 Task: Create a due date automation trigger when advanced on, 2 working days before a card is due add basic assigned only to member @aryan at 11:00 AM.
Action: Mouse moved to (1377, 112)
Screenshot: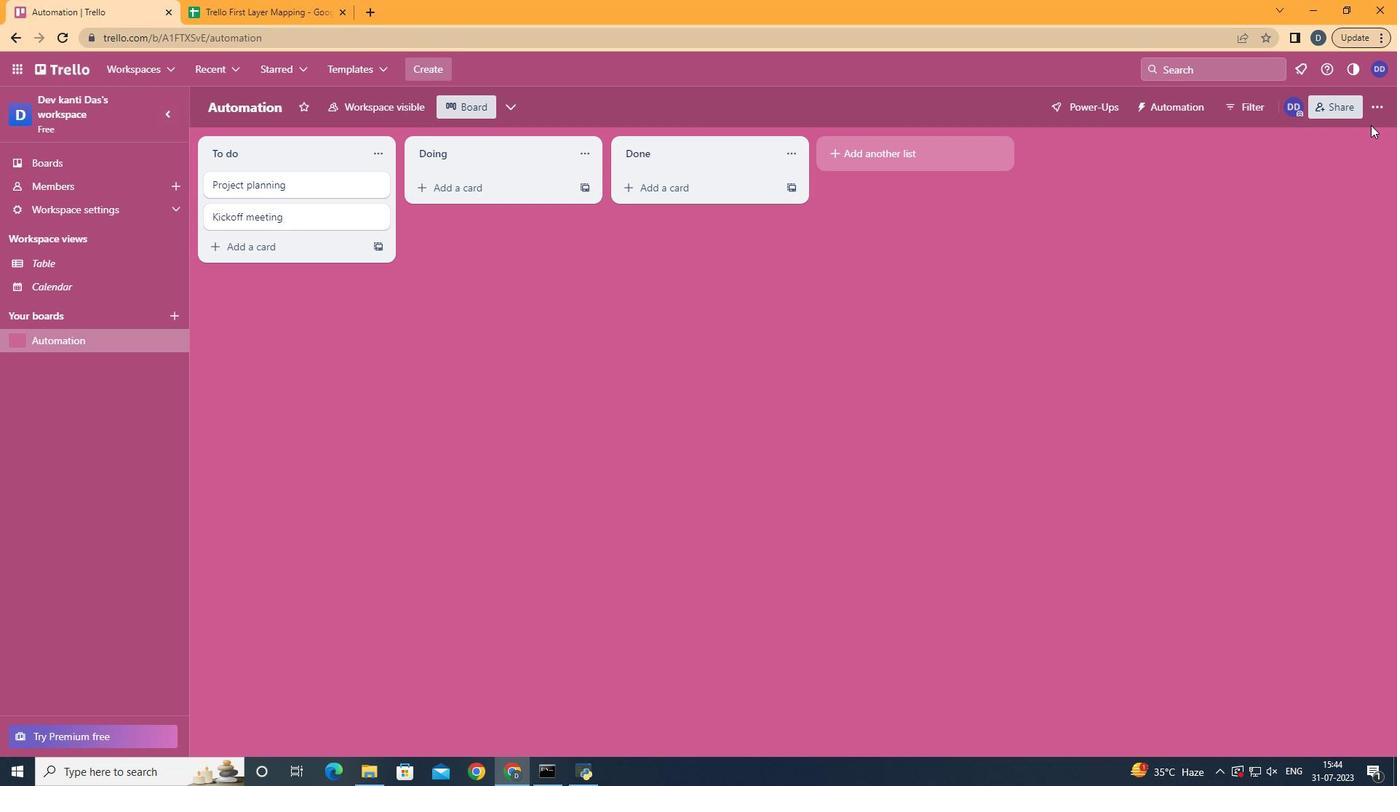 
Action: Mouse pressed left at (1377, 112)
Screenshot: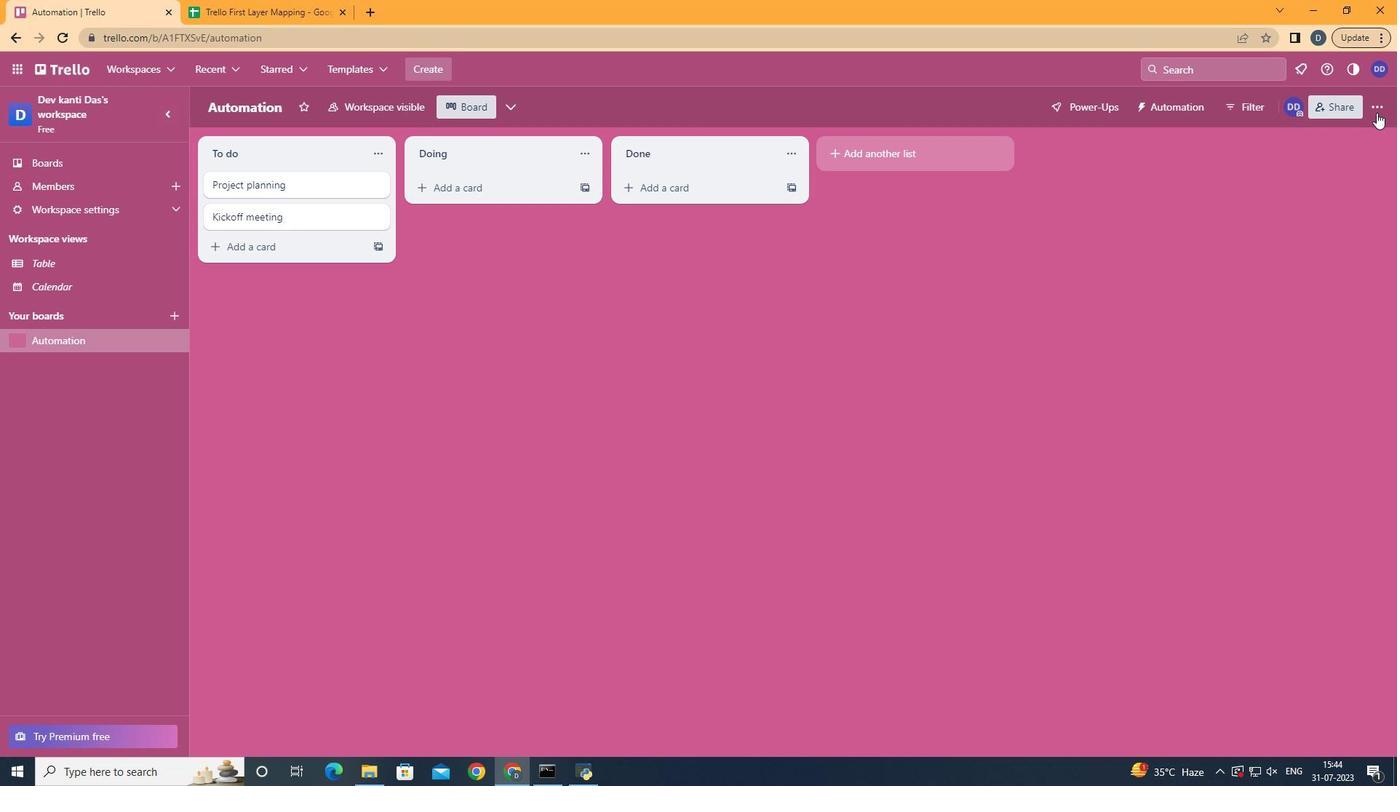 
Action: Mouse moved to (1282, 306)
Screenshot: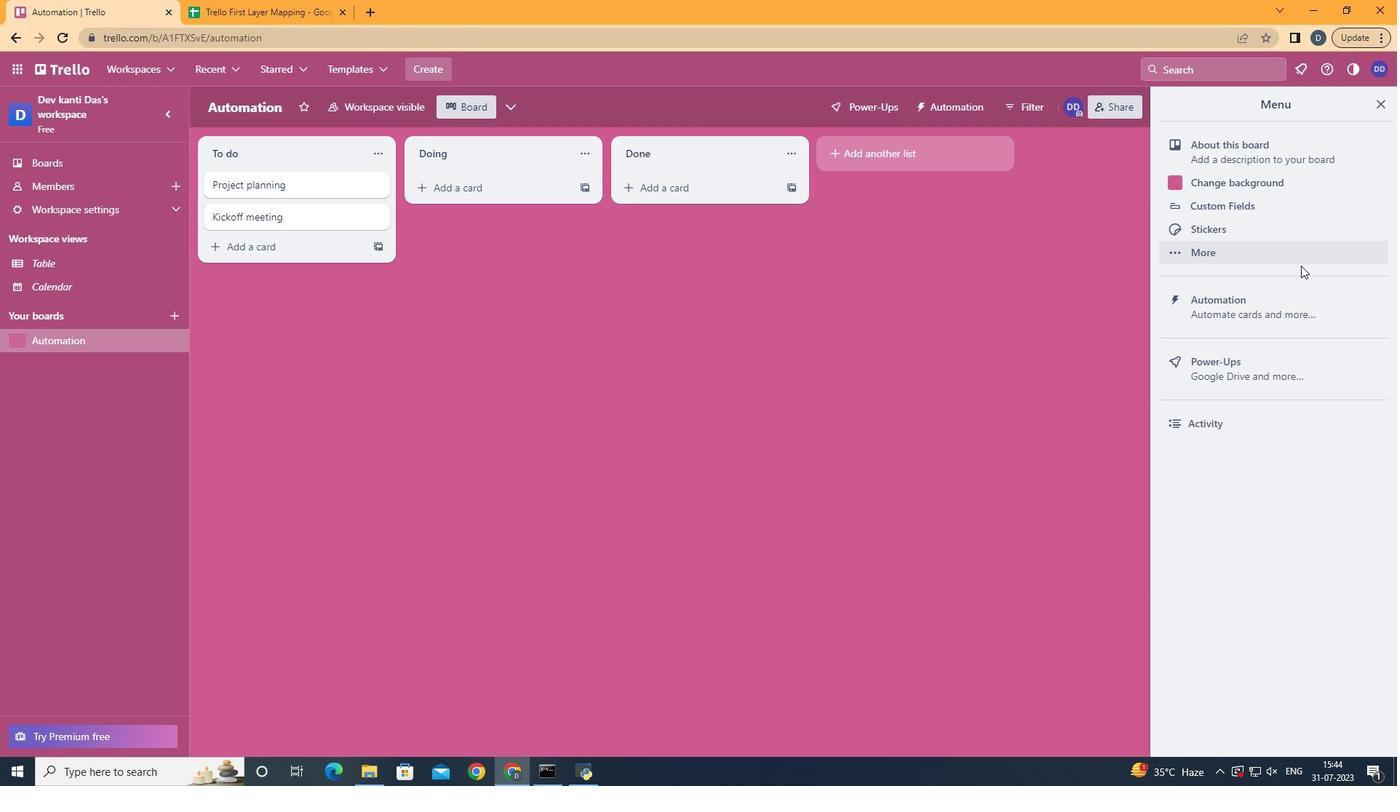 
Action: Mouse pressed left at (1282, 306)
Screenshot: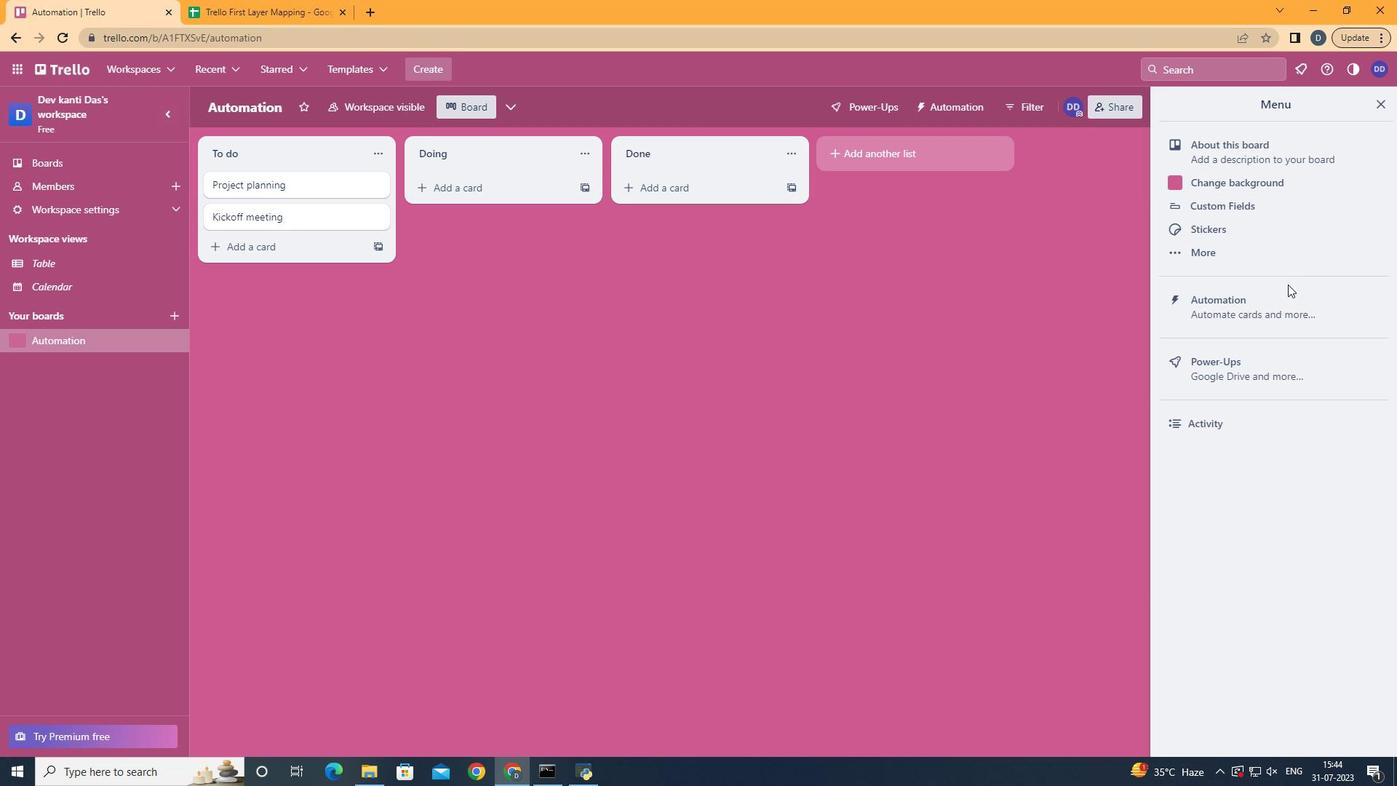 
Action: Mouse moved to (279, 291)
Screenshot: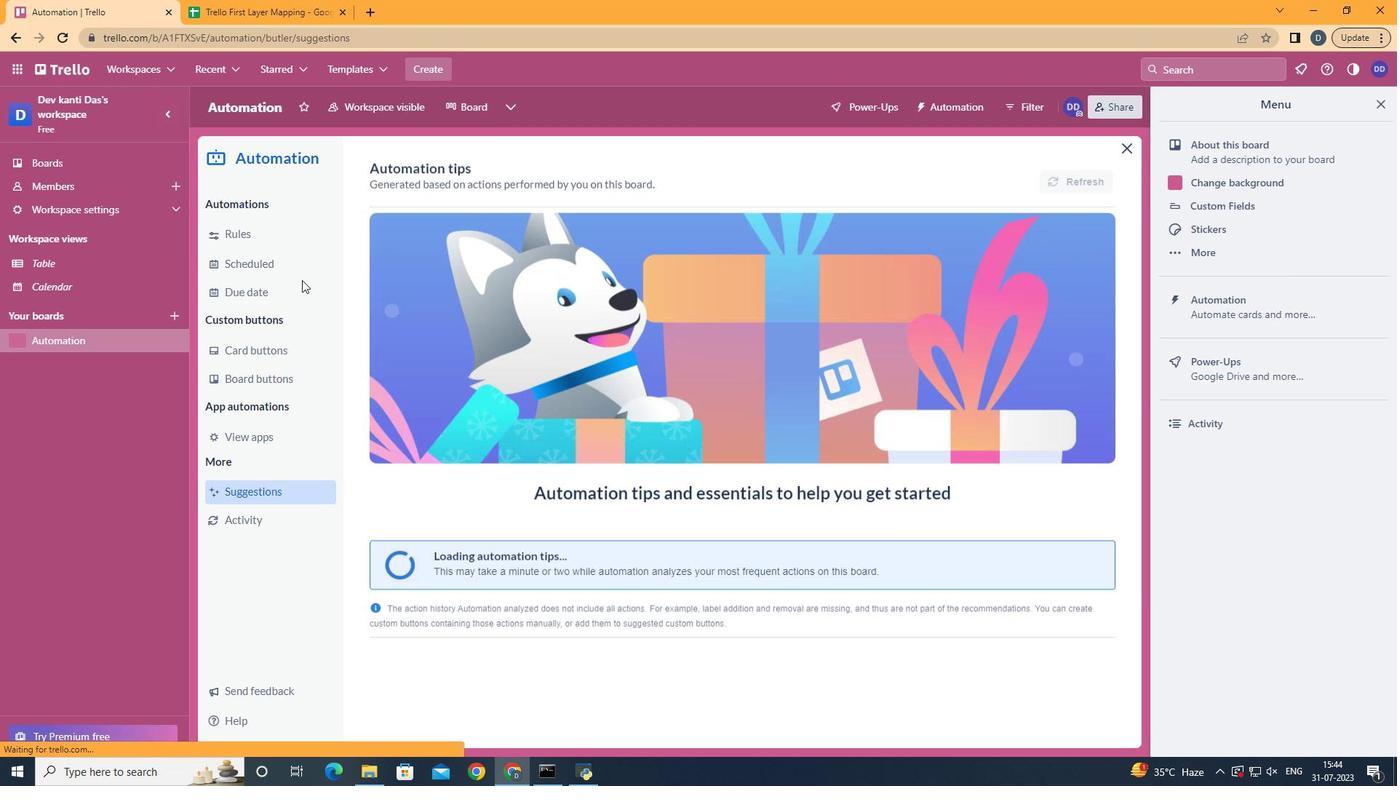 
Action: Mouse pressed left at (279, 291)
Screenshot: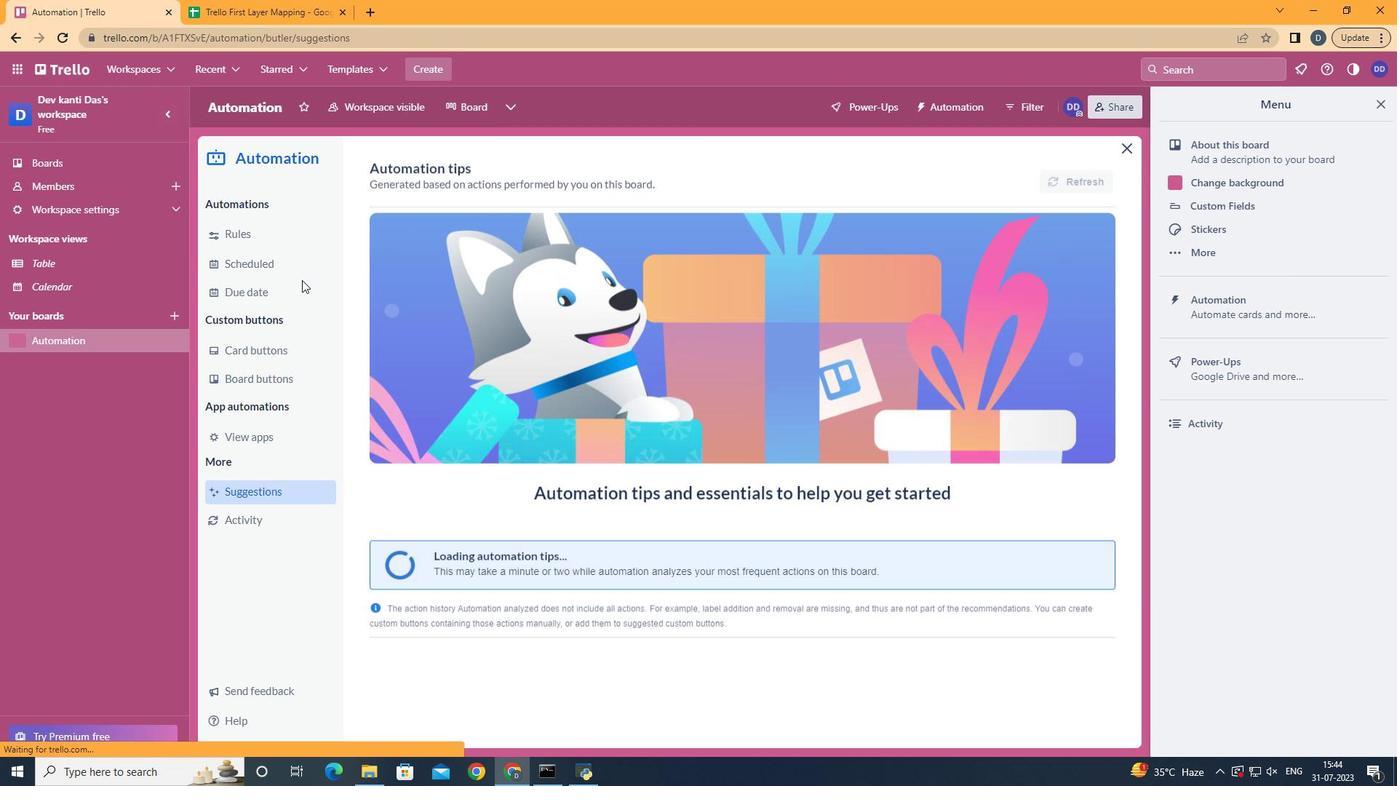 
Action: Mouse moved to (1021, 173)
Screenshot: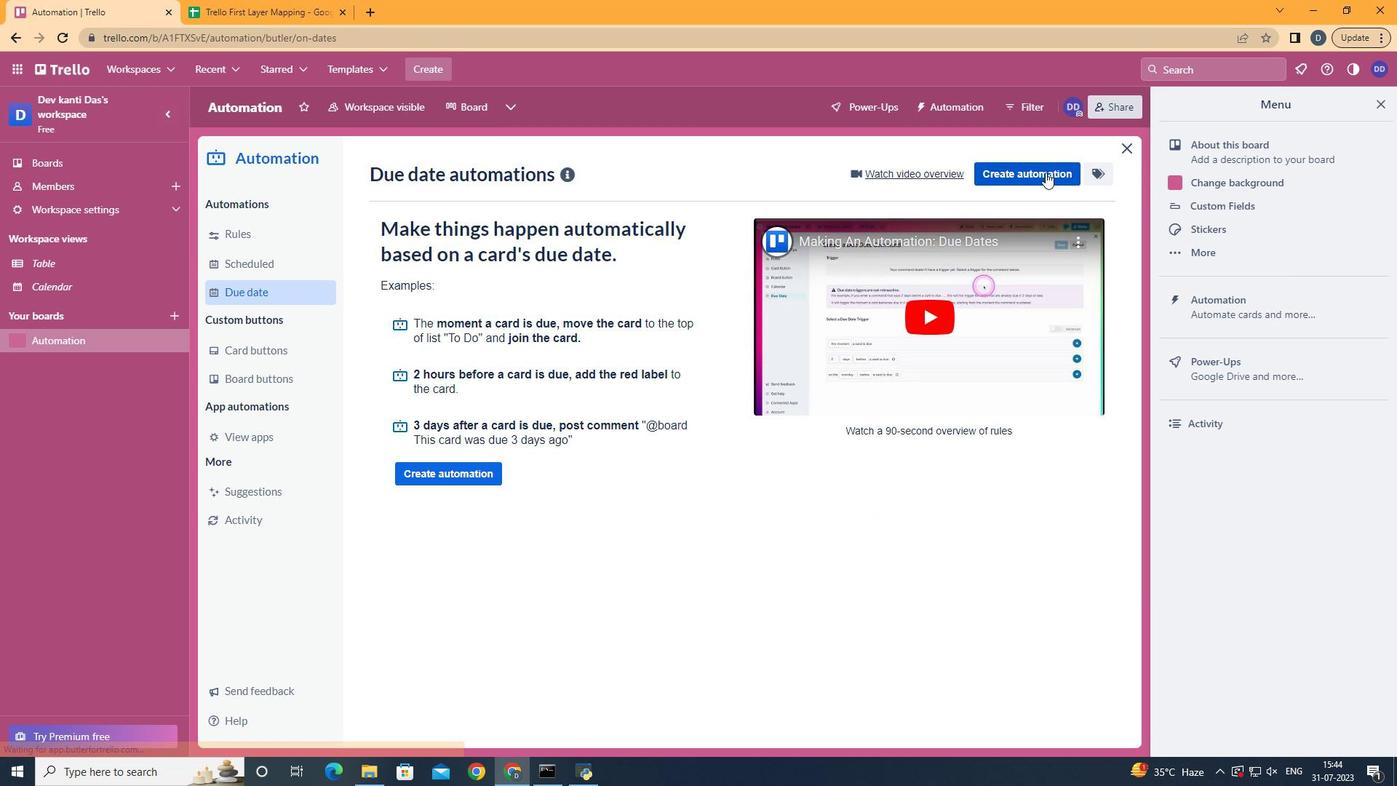 
Action: Mouse pressed left at (1021, 173)
Screenshot: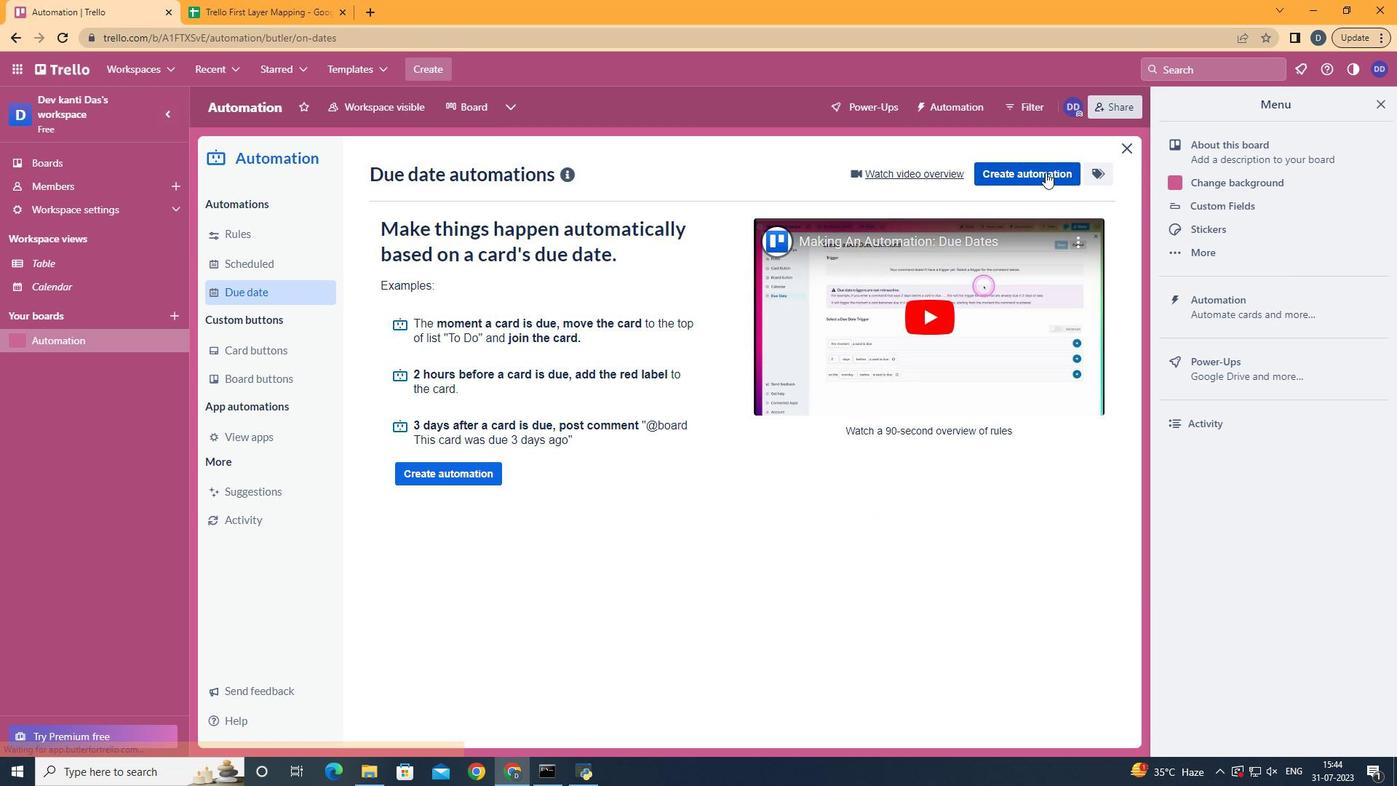 
Action: Mouse moved to (815, 313)
Screenshot: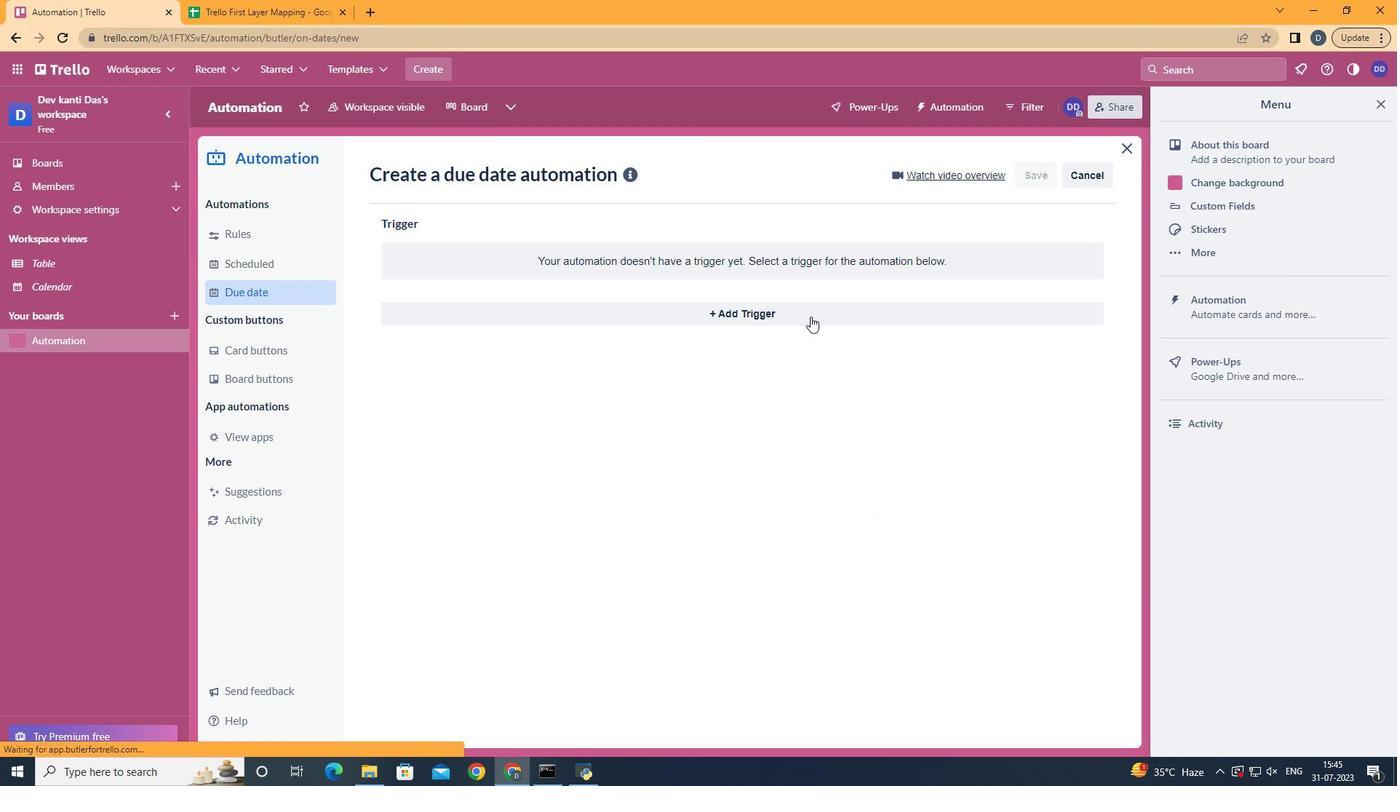 
Action: Mouse pressed left at (815, 313)
Screenshot: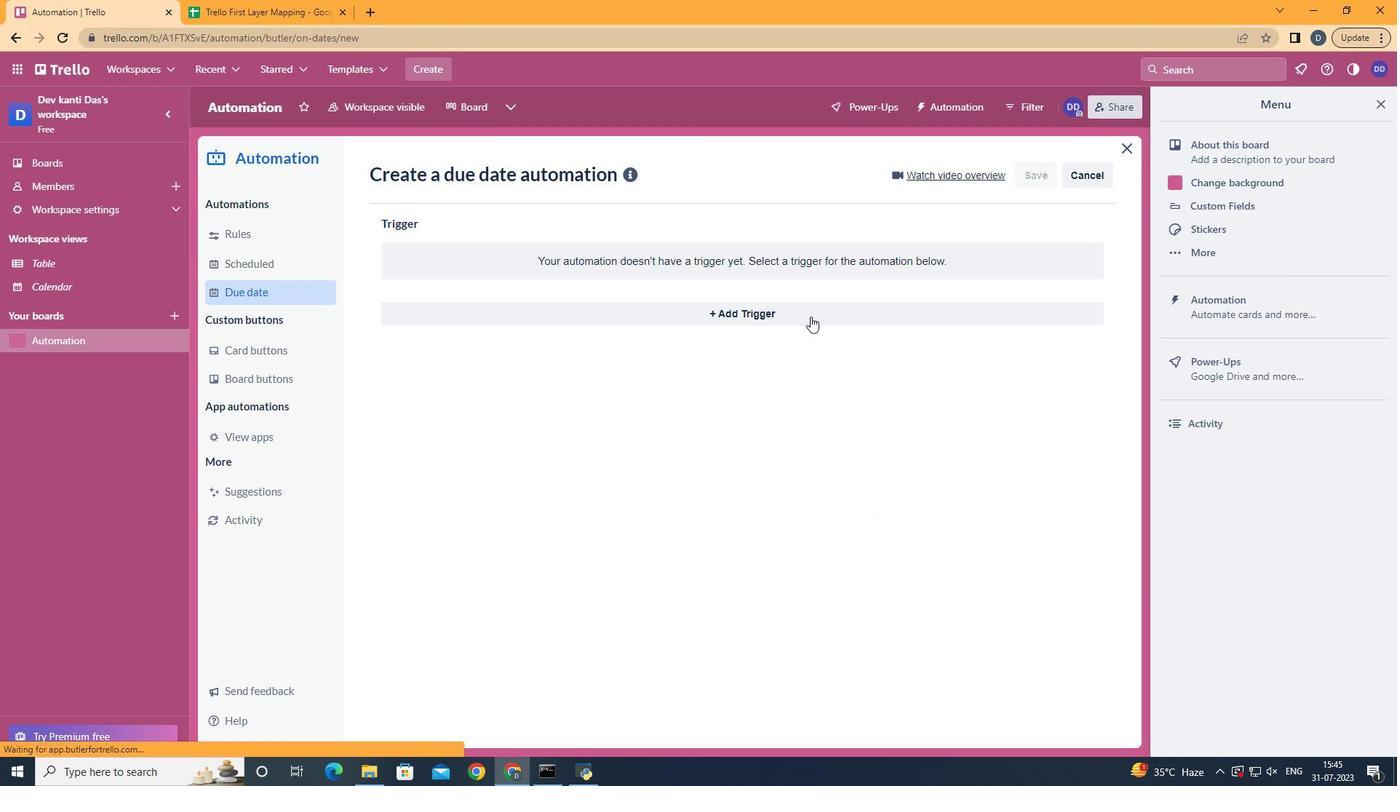 
Action: Mouse moved to (471, 589)
Screenshot: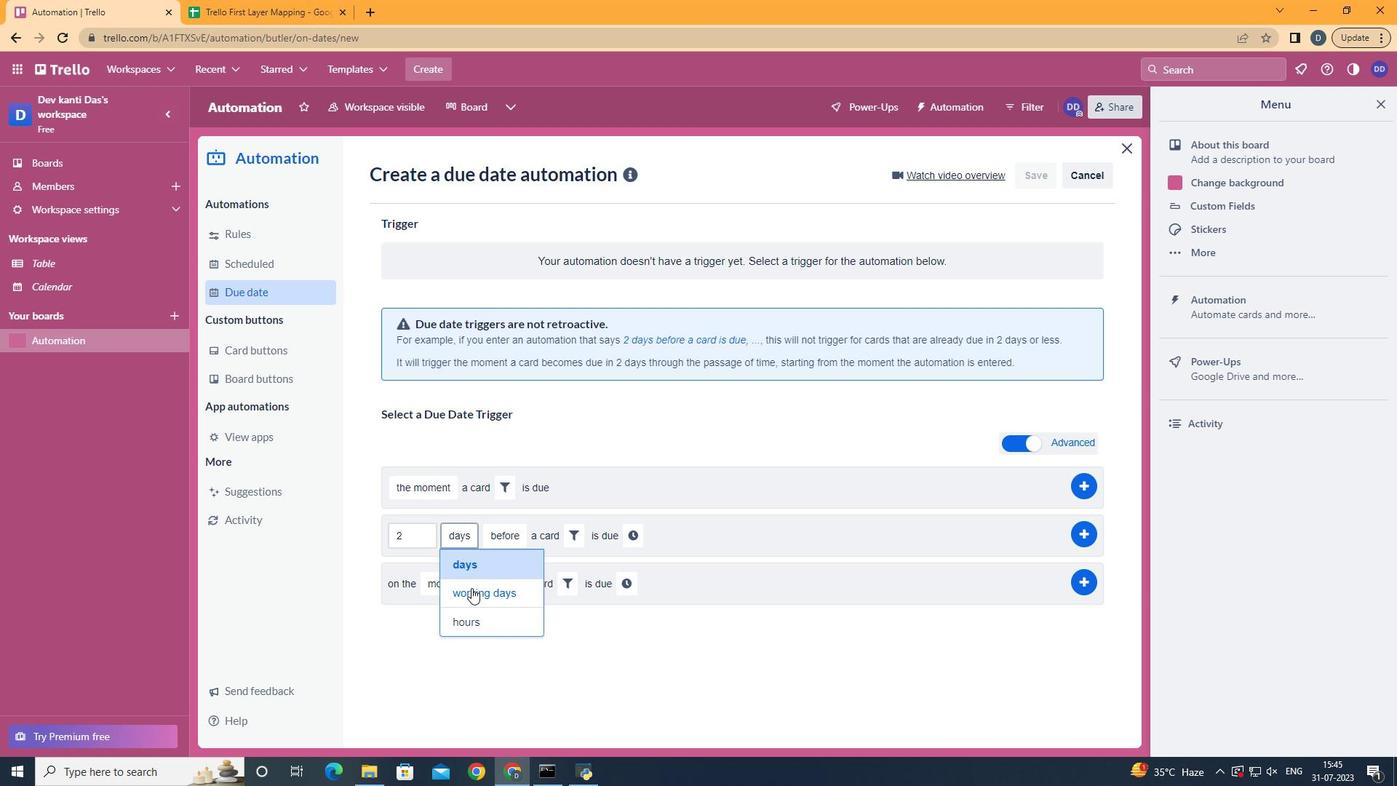 
Action: Mouse pressed left at (471, 589)
Screenshot: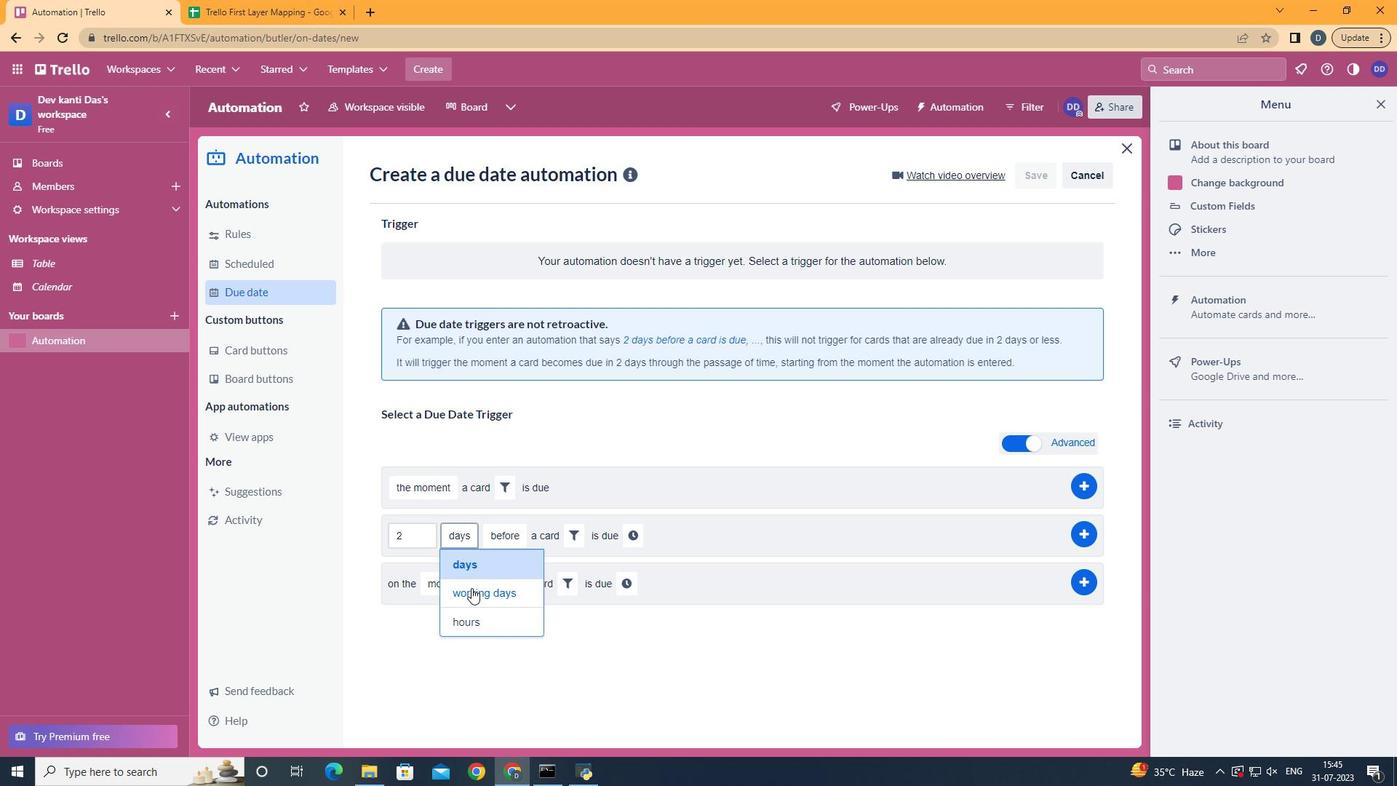 
Action: Mouse moved to (553, 557)
Screenshot: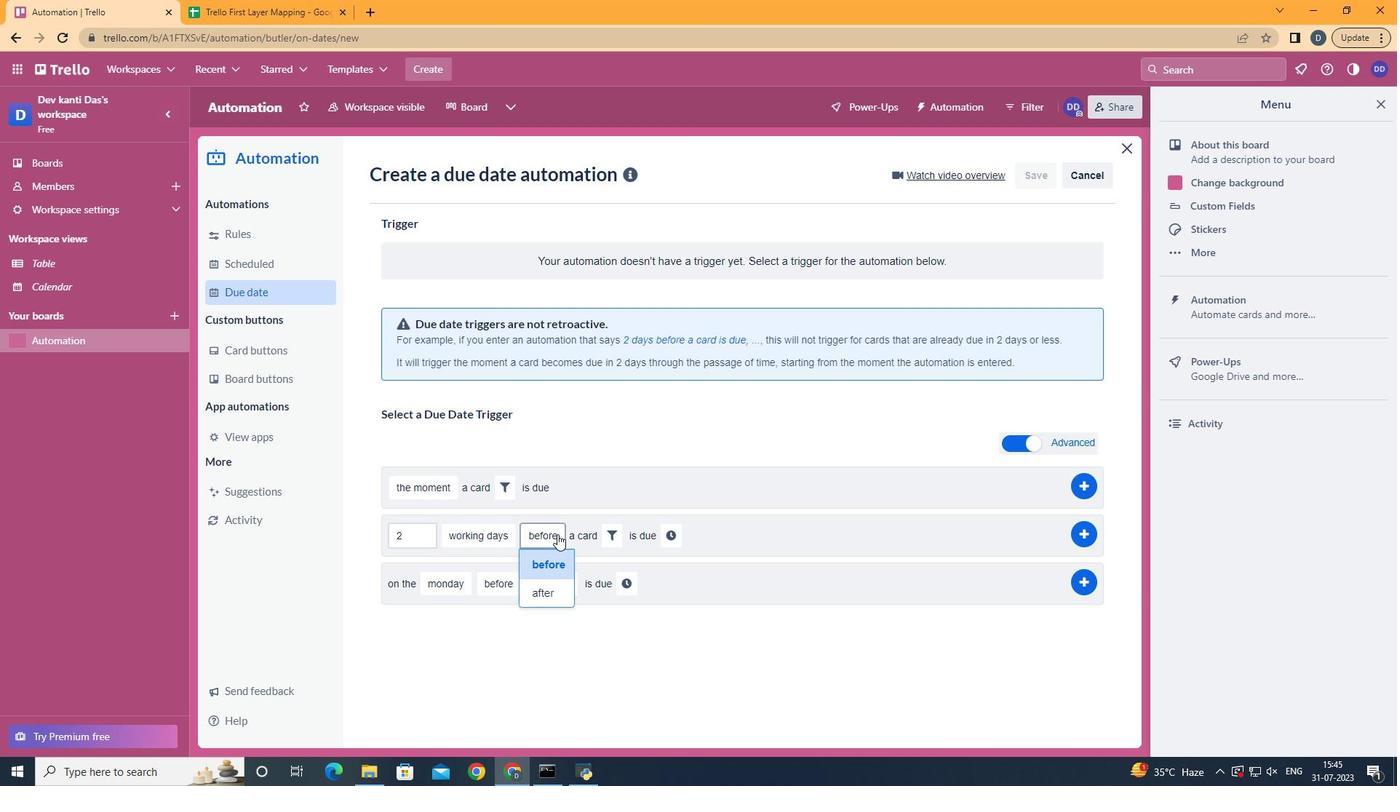 
Action: Mouse pressed left at (553, 557)
Screenshot: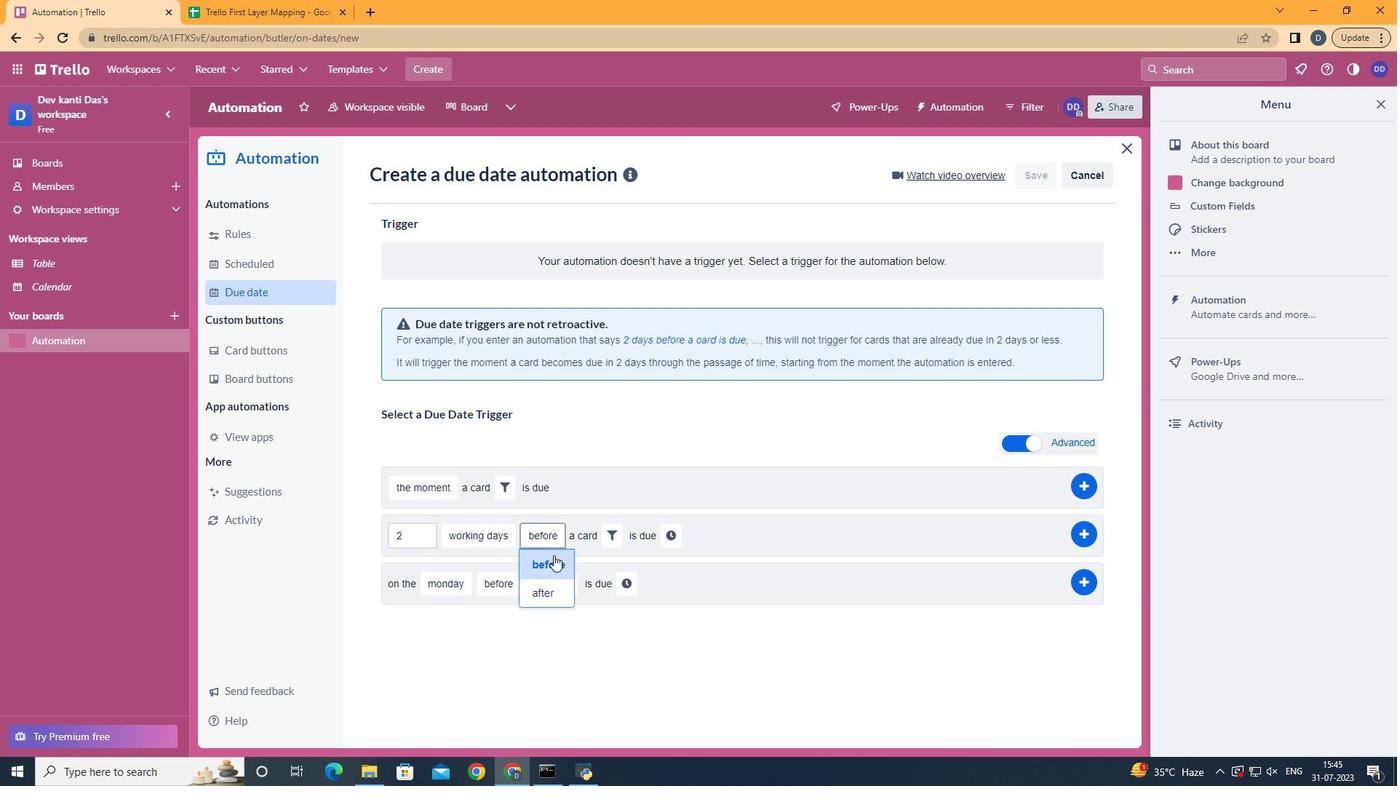
Action: Mouse moved to (615, 531)
Screenshot: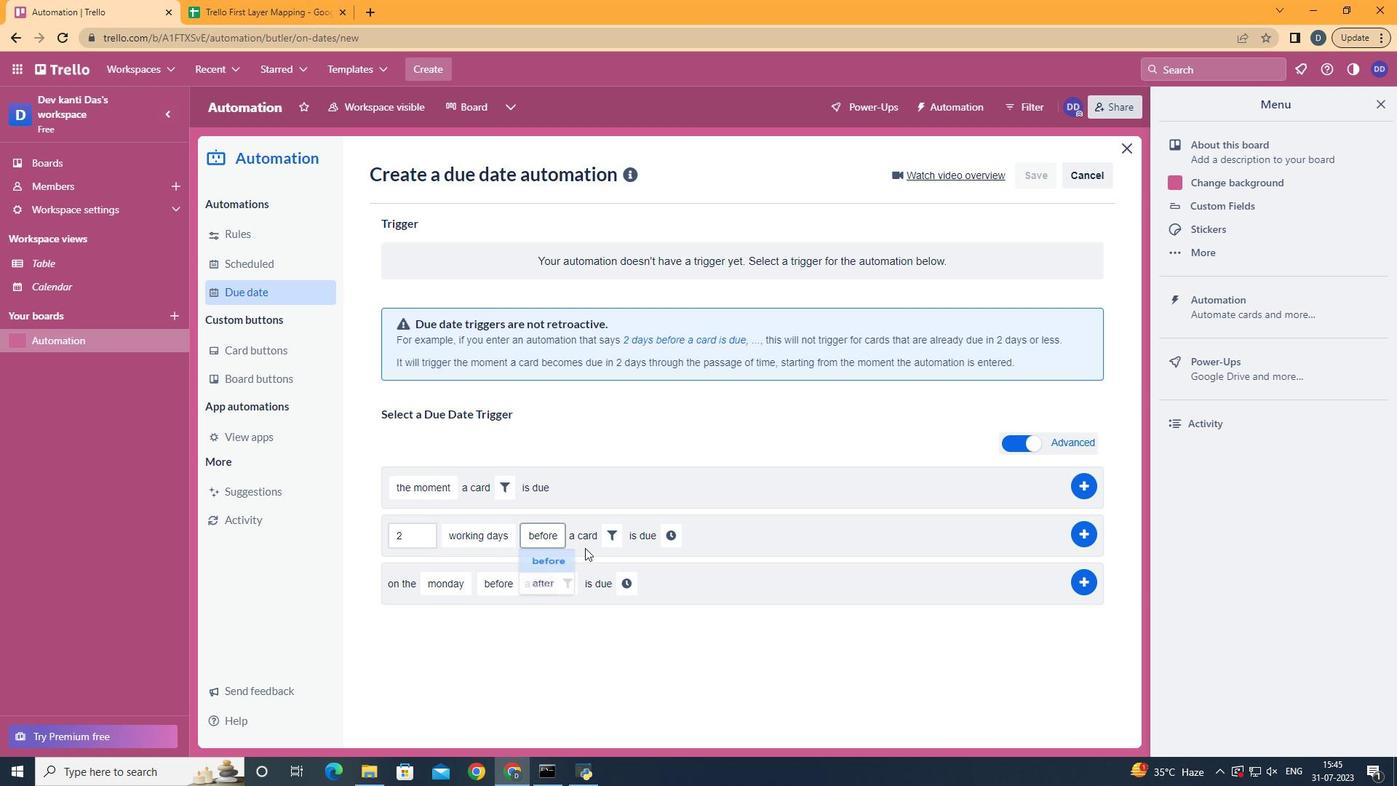 
Action: Mouse pressed left at (615, 531)
Screenshot: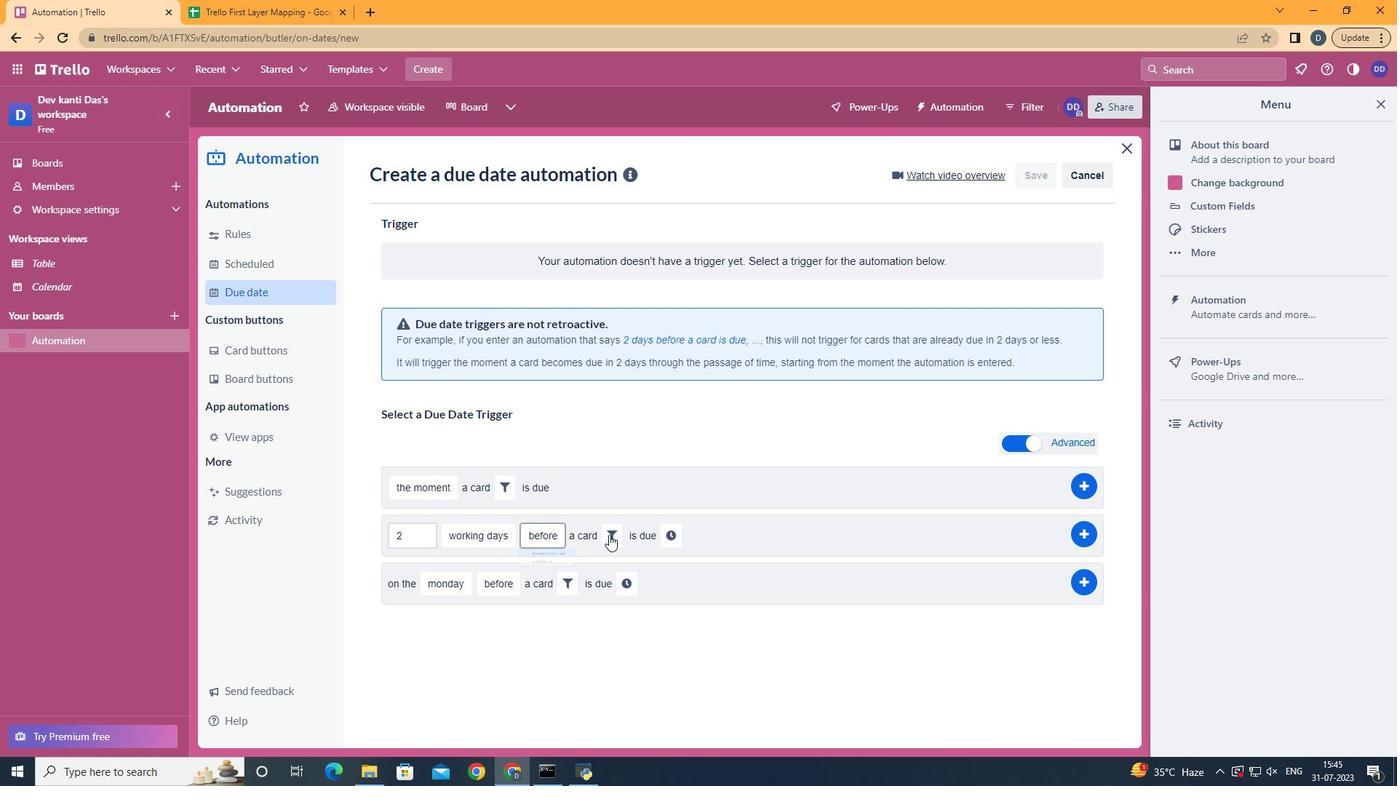 
Action: Mouse moved to (687, 650)
Screenshot: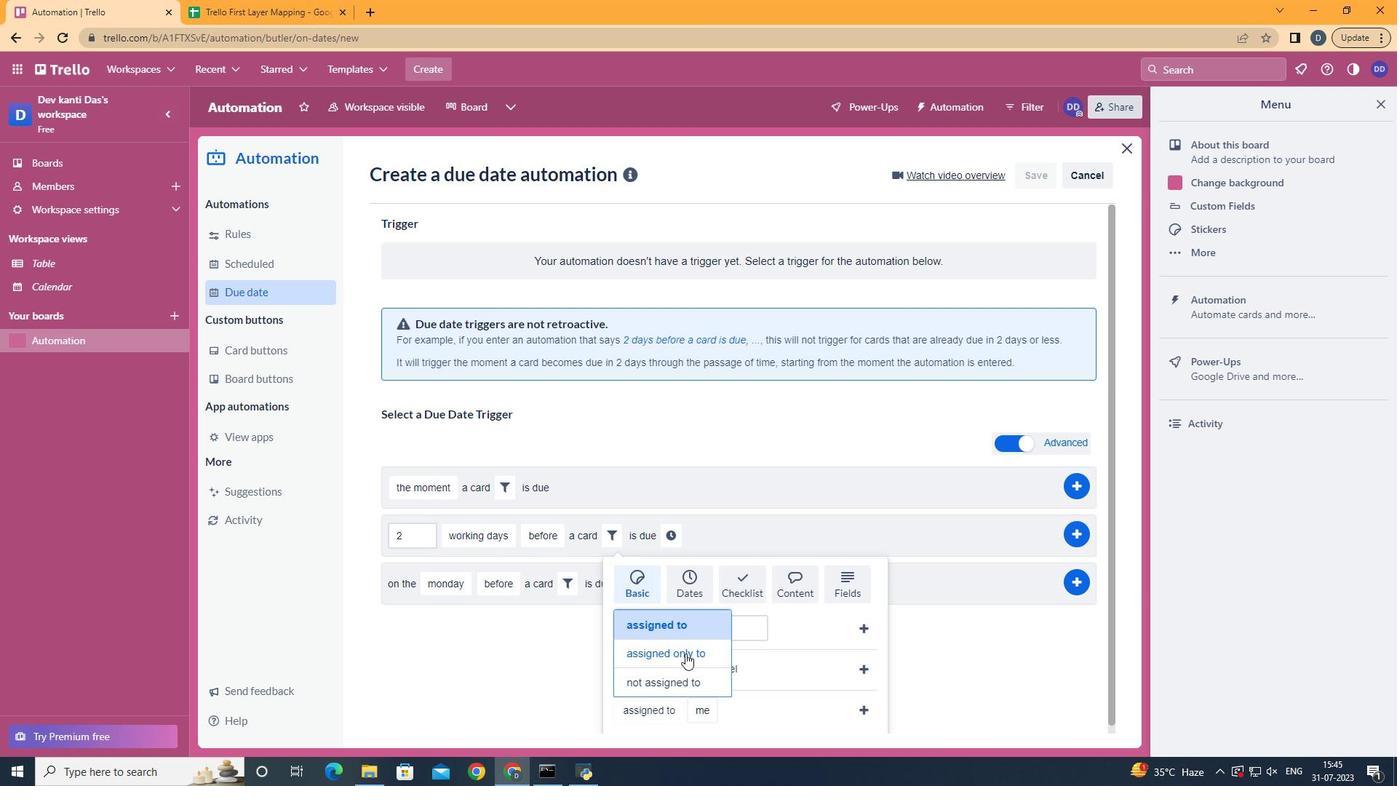 
Action: Mouse pressed left at (687, 650)
Screenshot: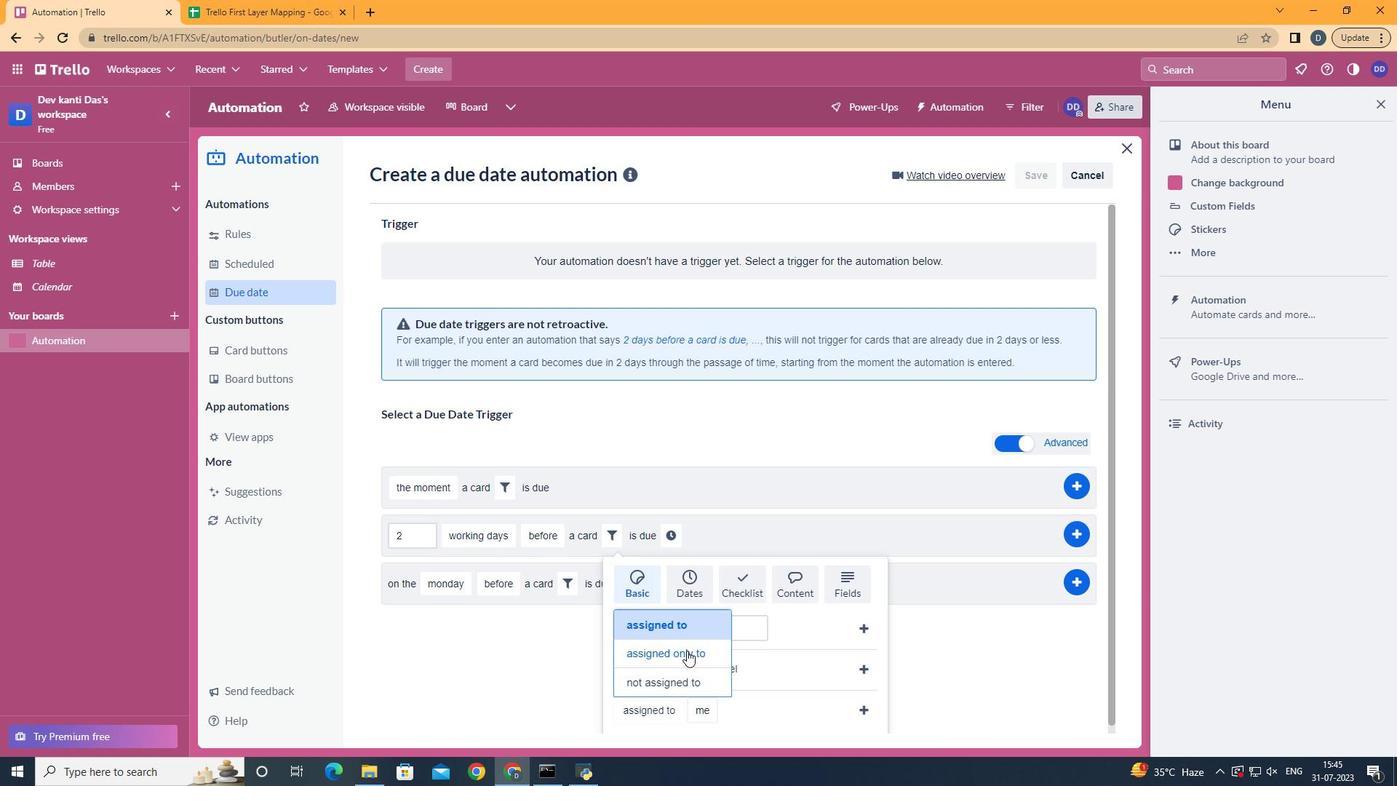 
Action: Mouse moved to (760, 685)
Screenshot: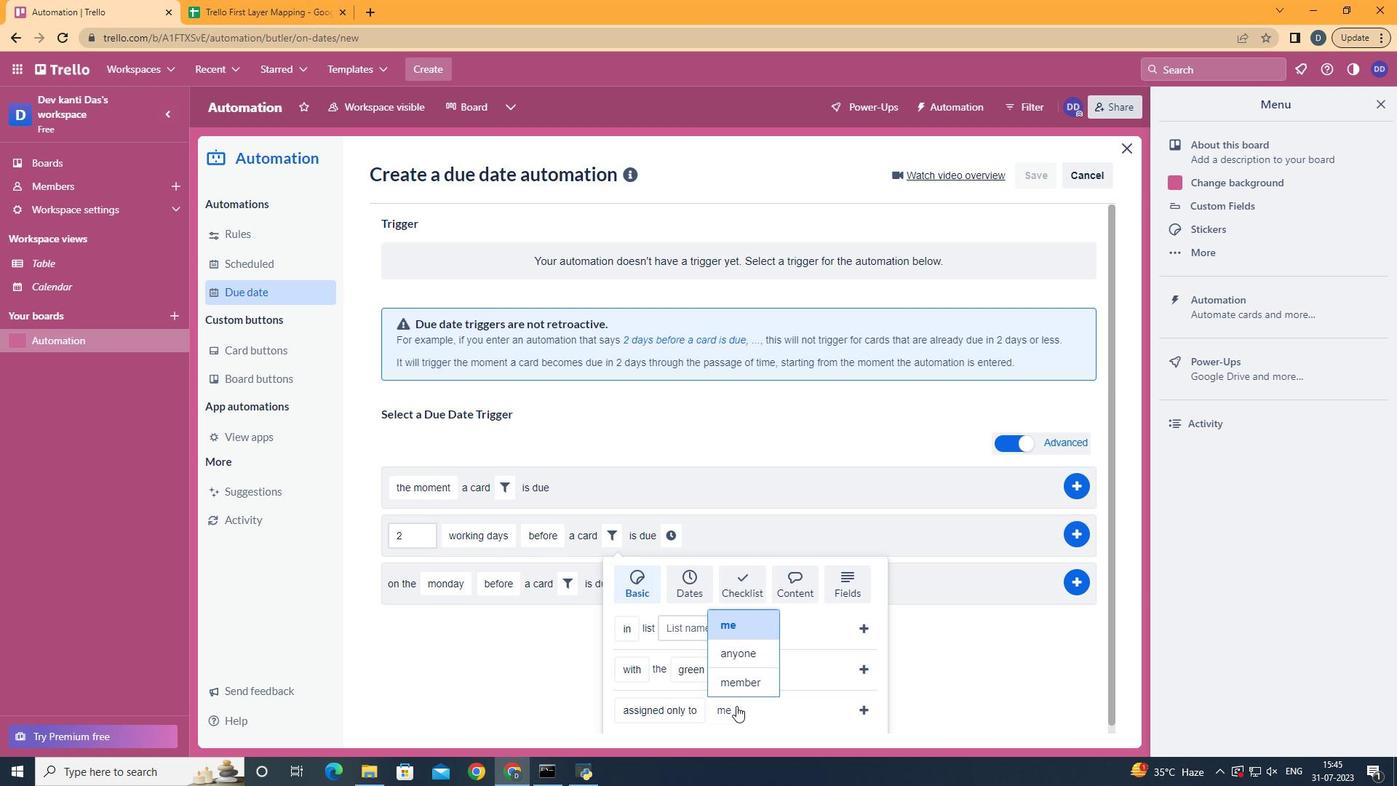 
Action: Mouse pressed left at (760, 685)
Screenshot: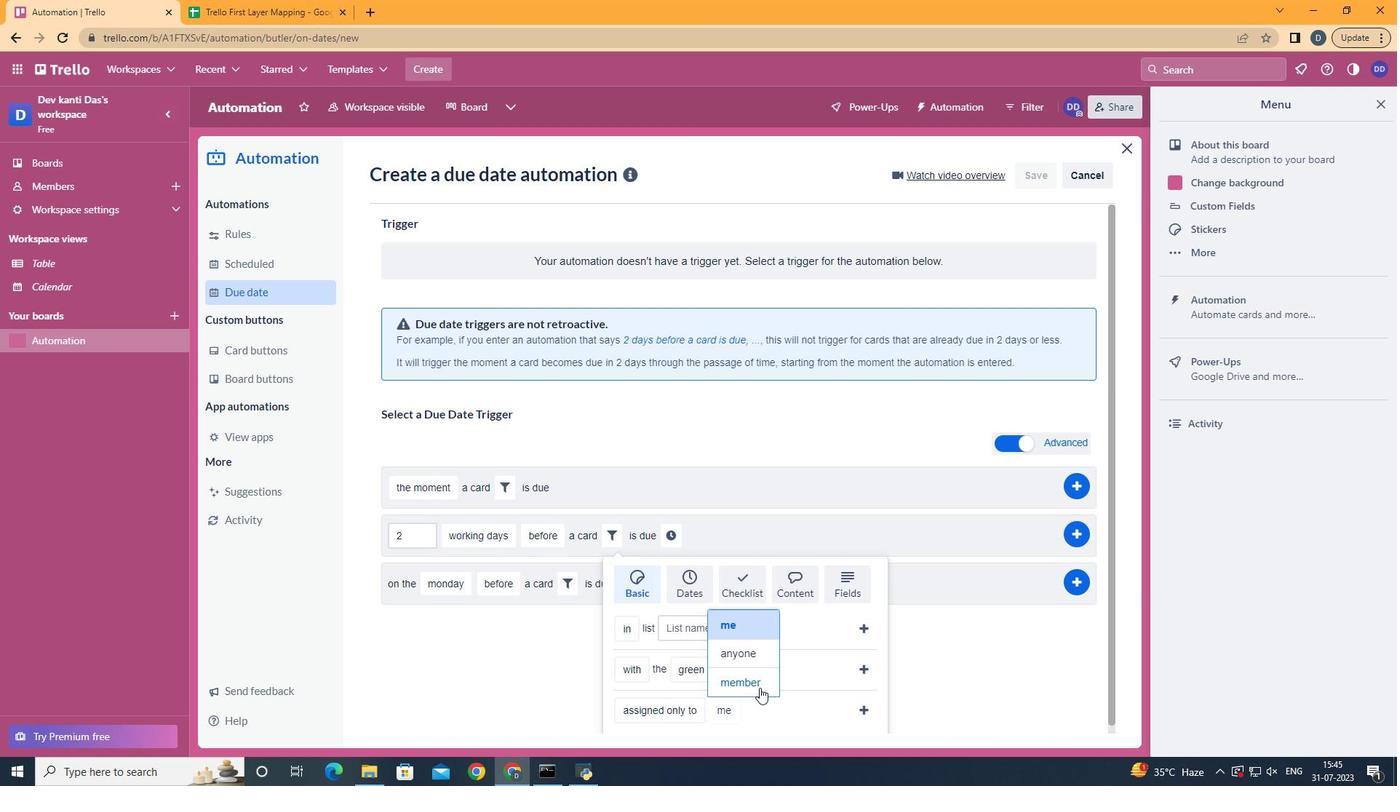 
Action: Mouse moved to (871, 709)
Screenshot: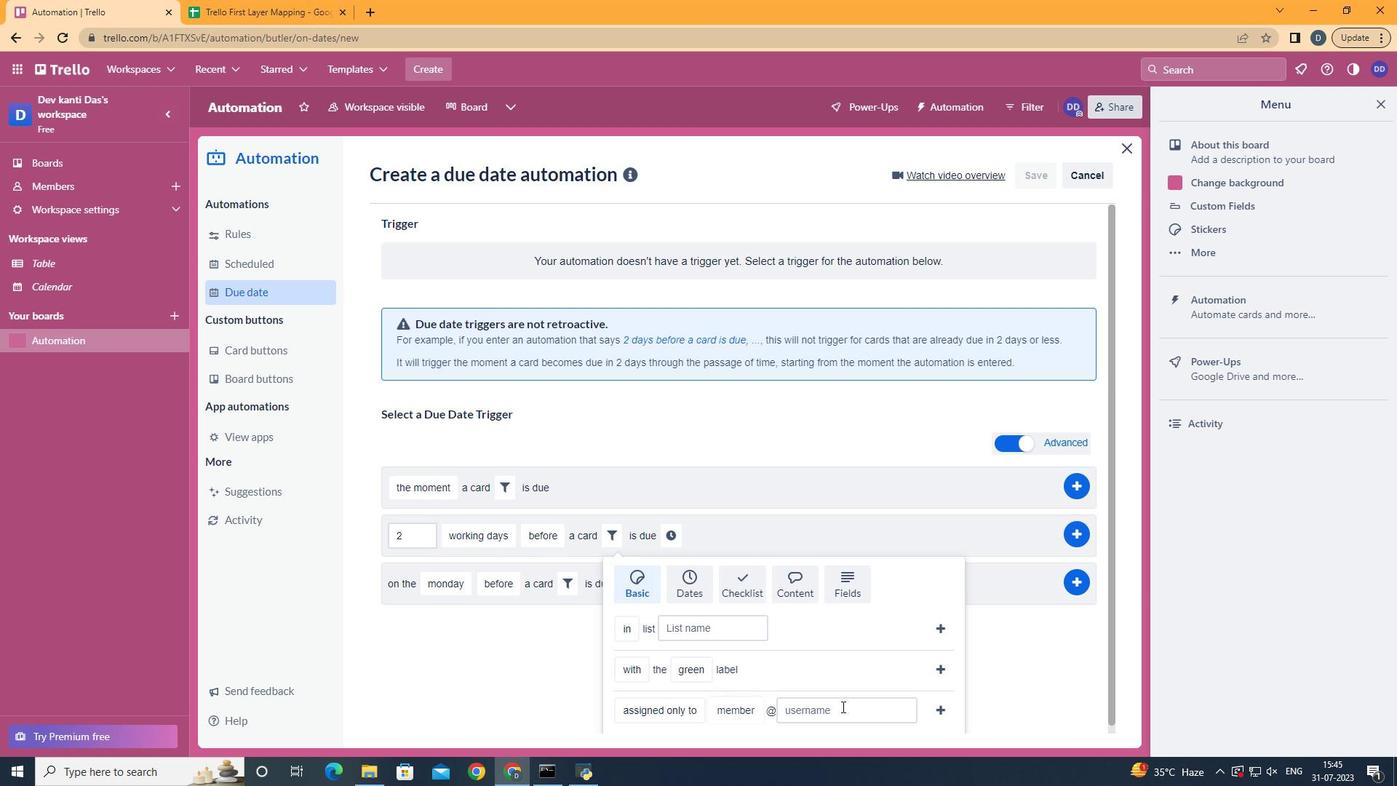
Action: Mouse pressed left at (871, 709)
Screenshot: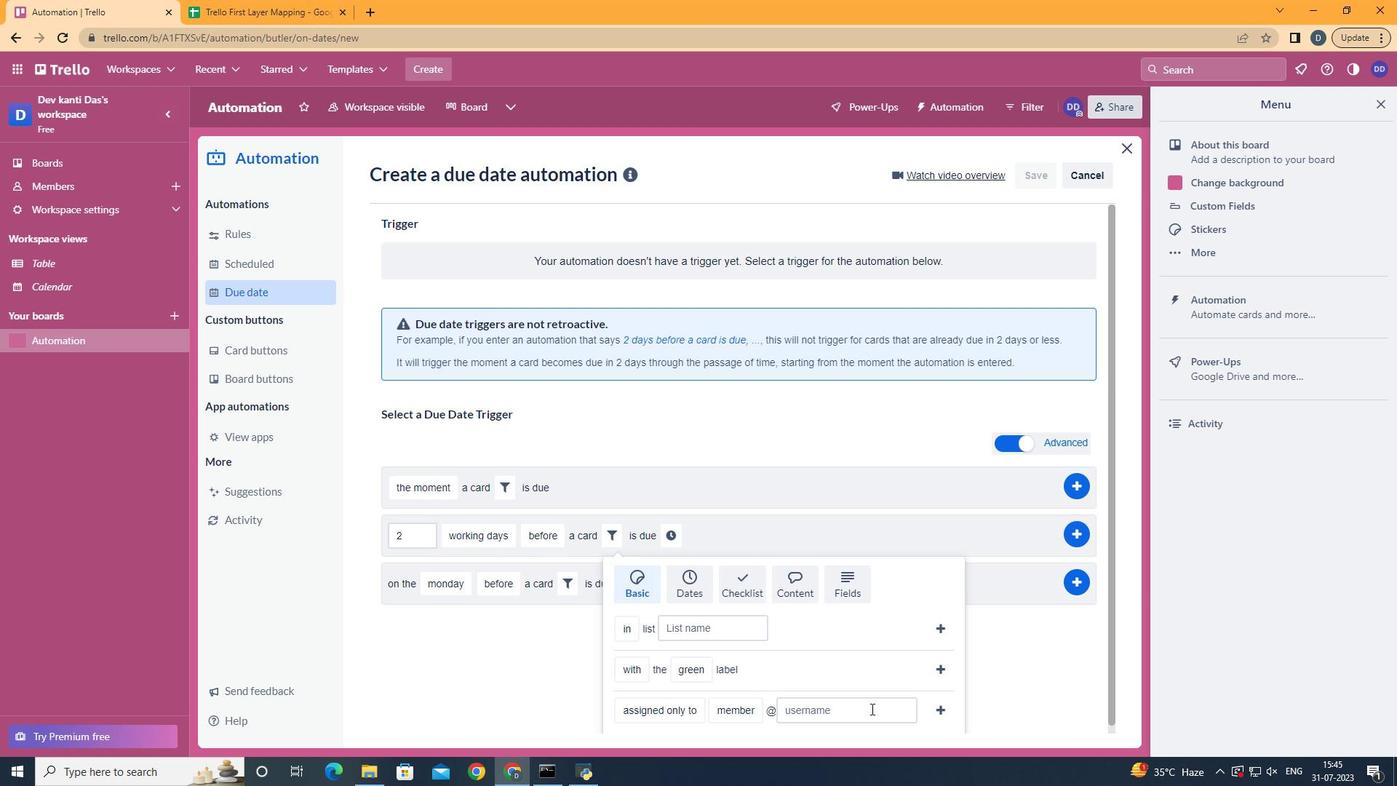 
Action: Key pressed aryan
Screenshot: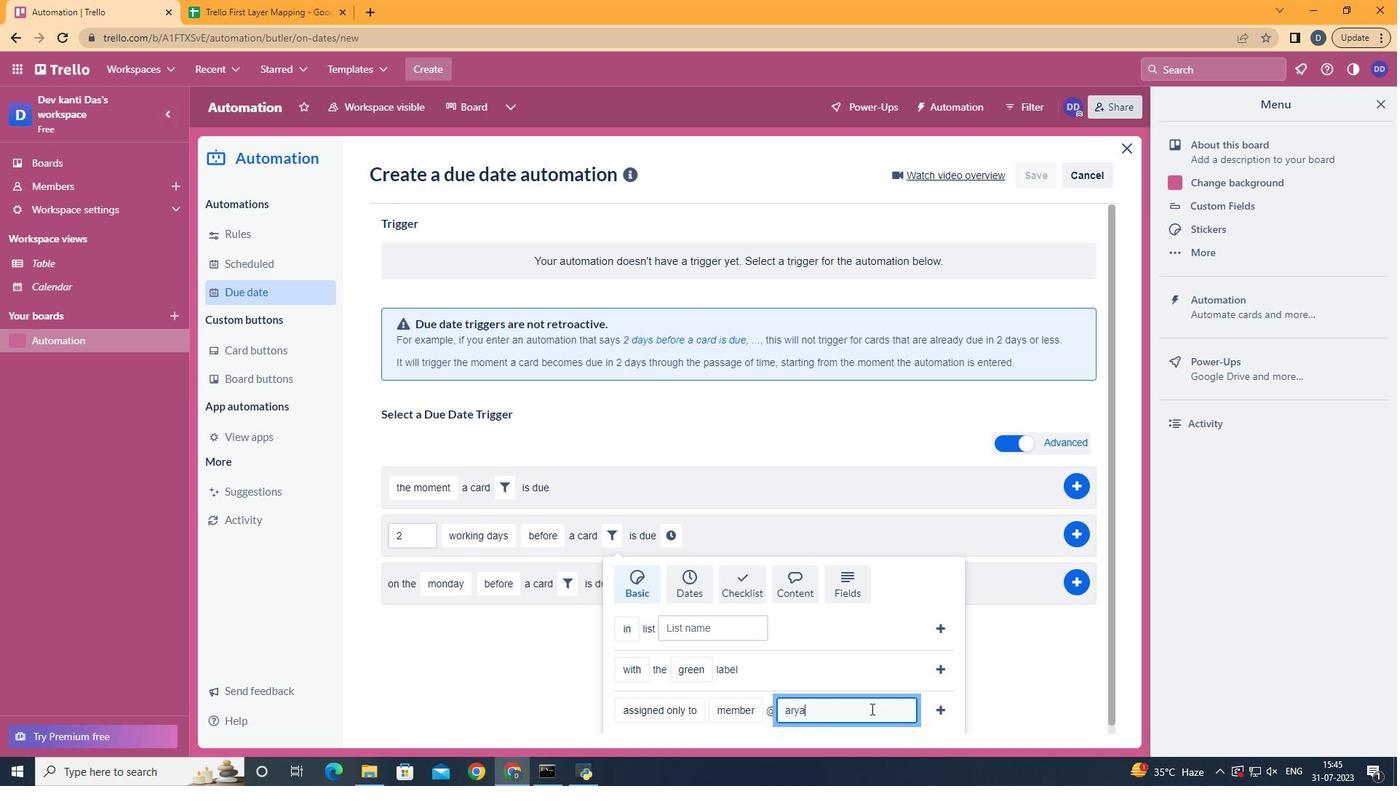 
Action: Mouse moved to (939, 714)
Screenshot: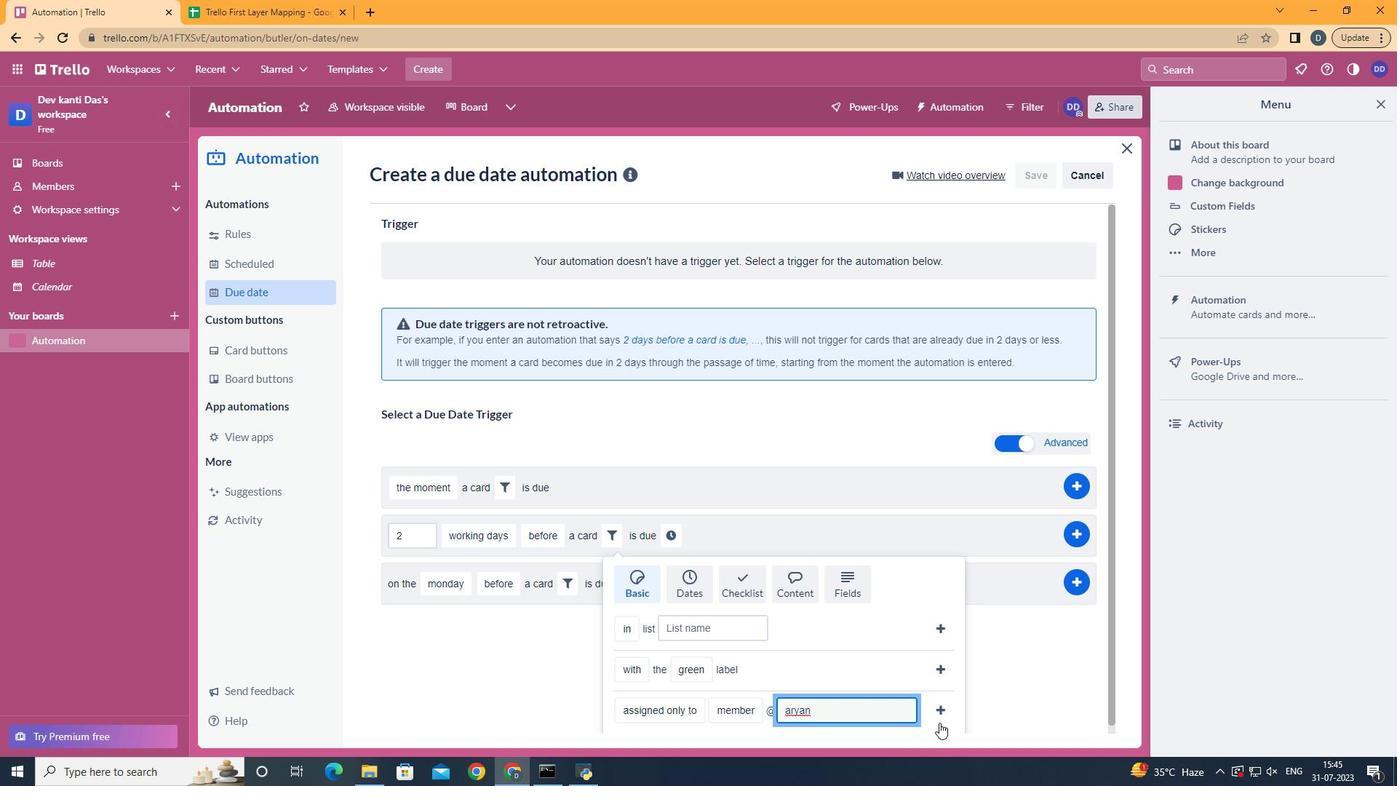 
Action: Mouse pressed left at (939, 714)
Screenshot: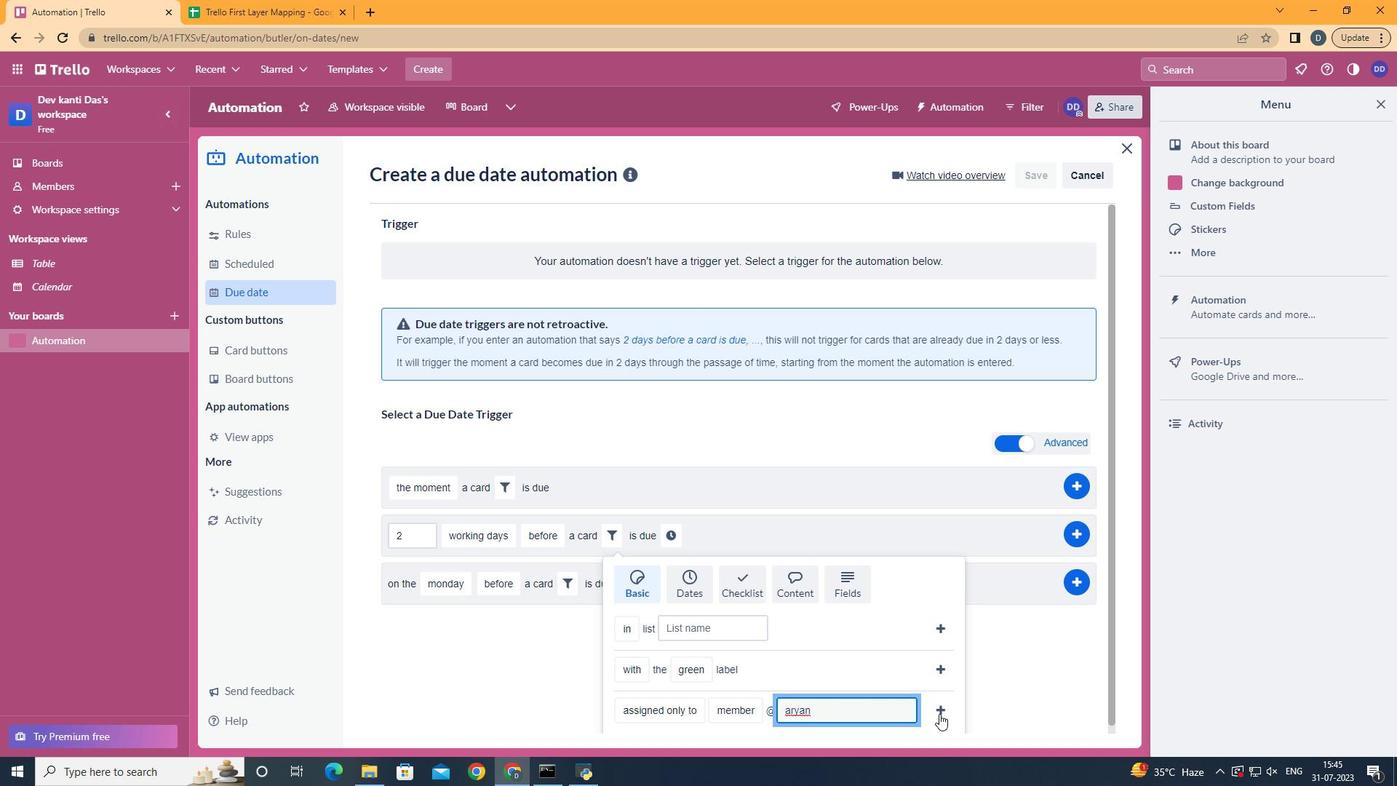 
Action: Mouse moved to (856, 535)
Screenshot: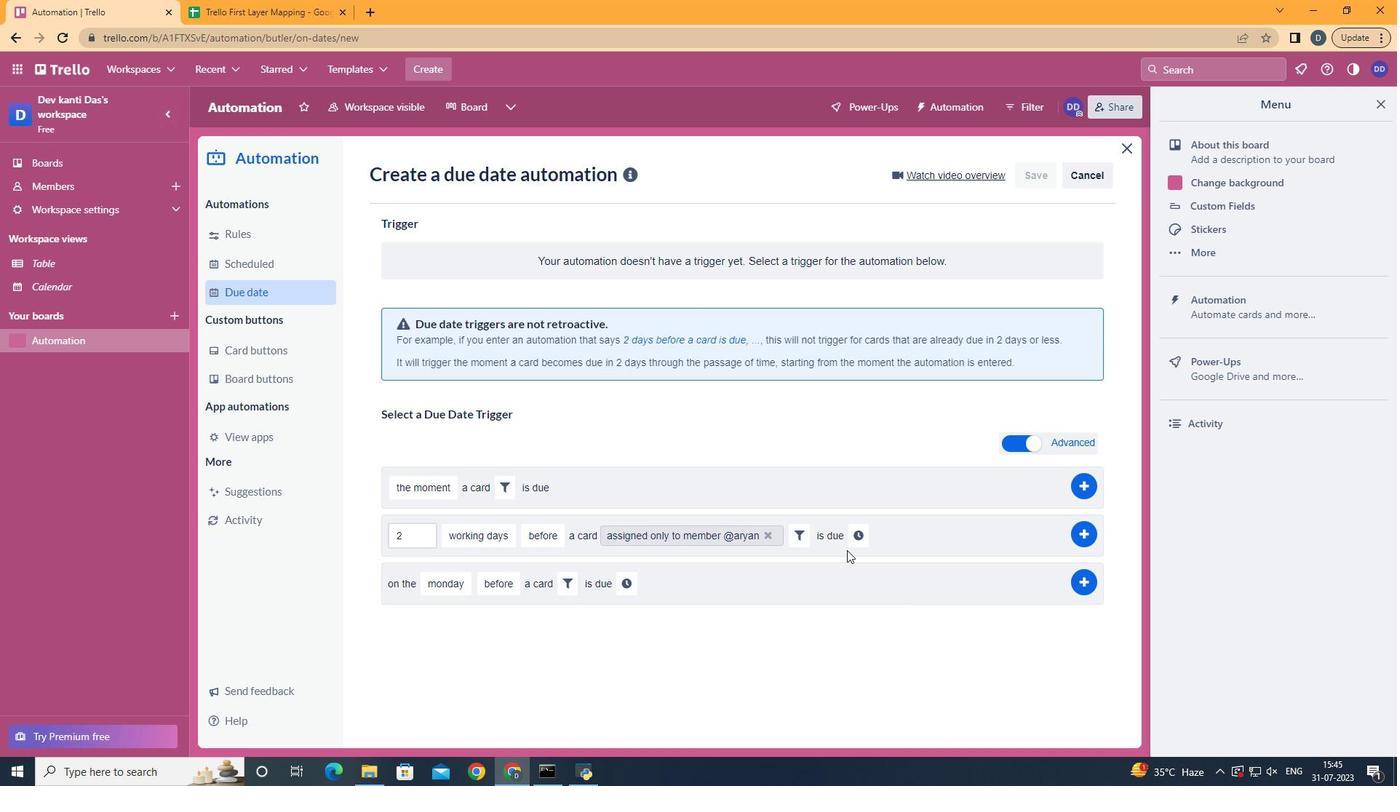 
Action: Mouse pressed left at (856, 535)
Screenshot: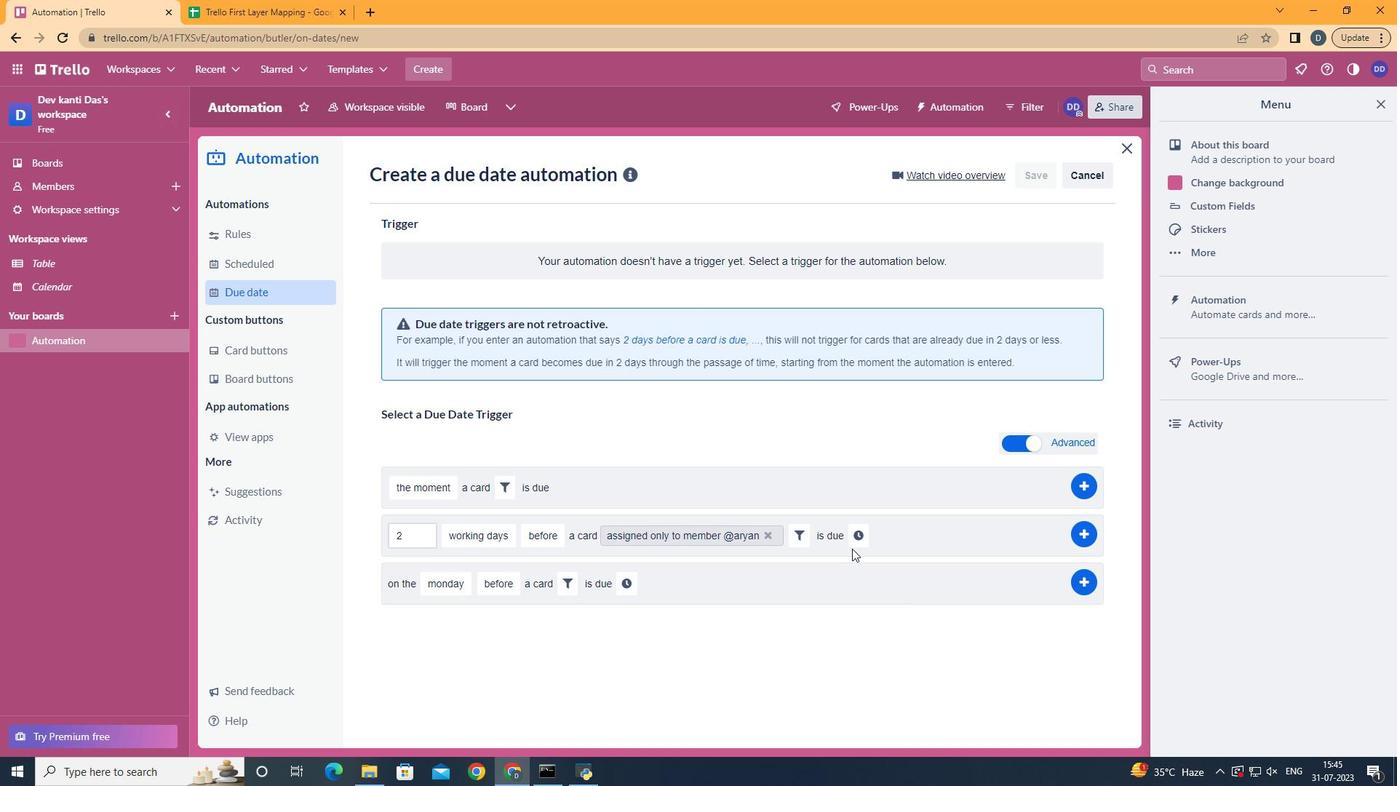 
Action: Mouse moved to (887, 543)
Screenshot: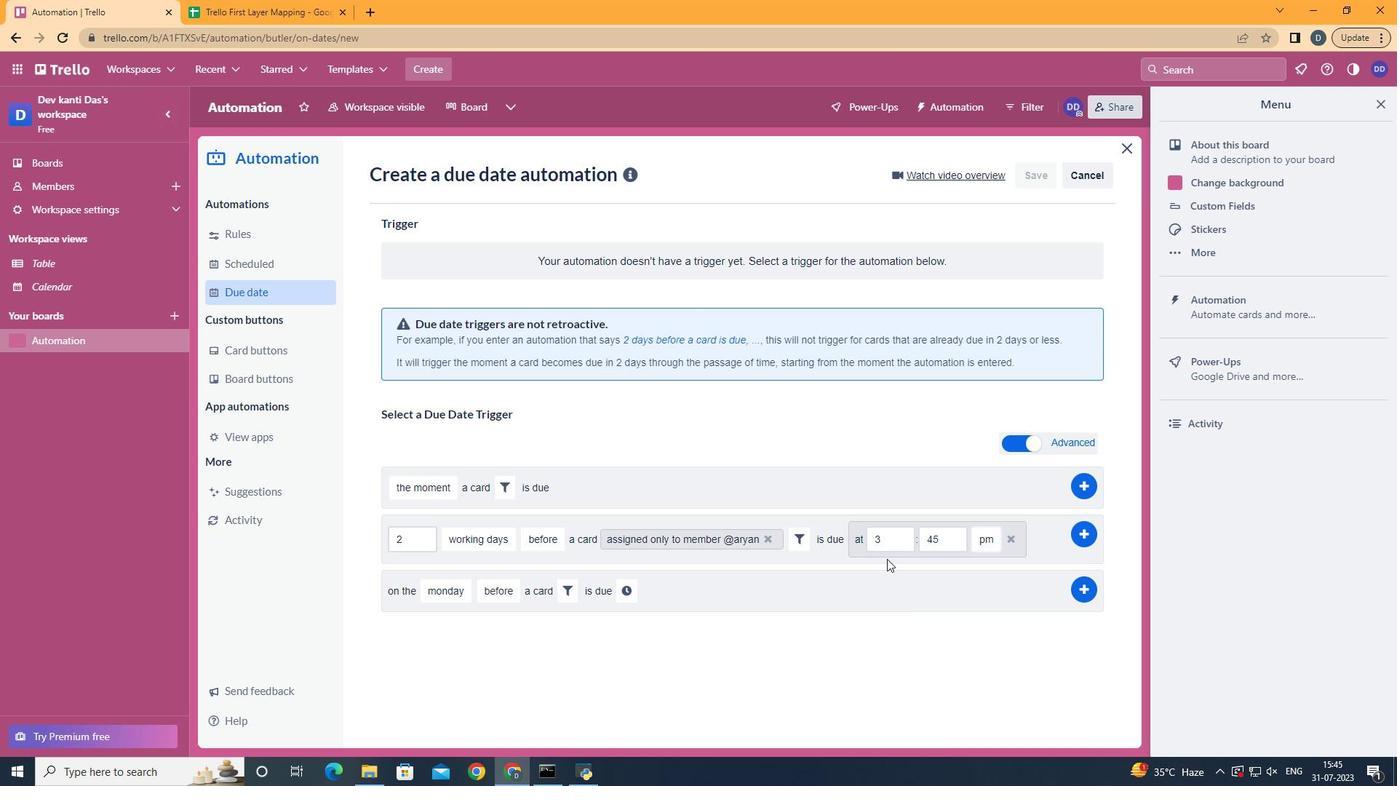 
Action: Mouse pressed left at (887, 543)
Screenshot: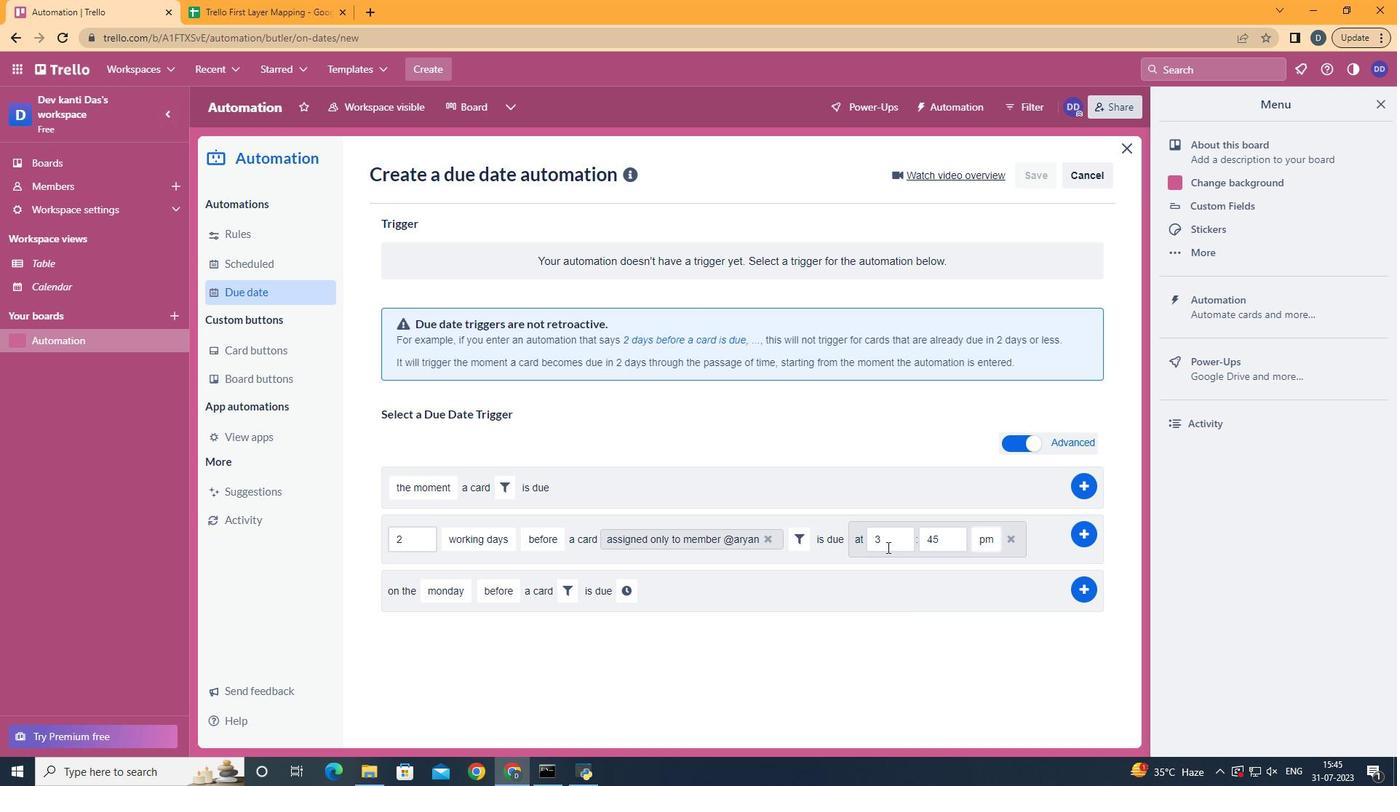 
Action: Key pressed <Key.backspace>11
Screenshot: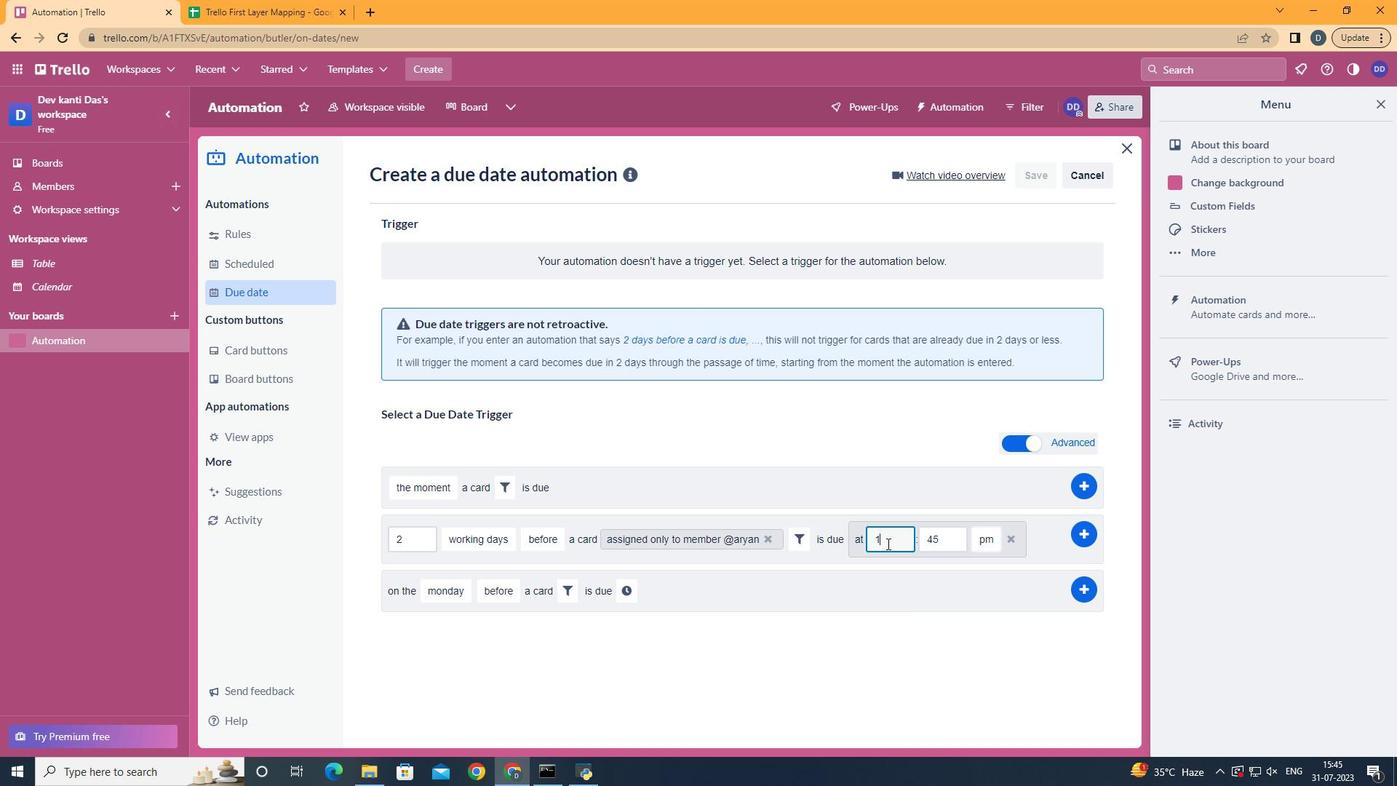 
Action: Mouse moved to (954, 537)
Screenshot: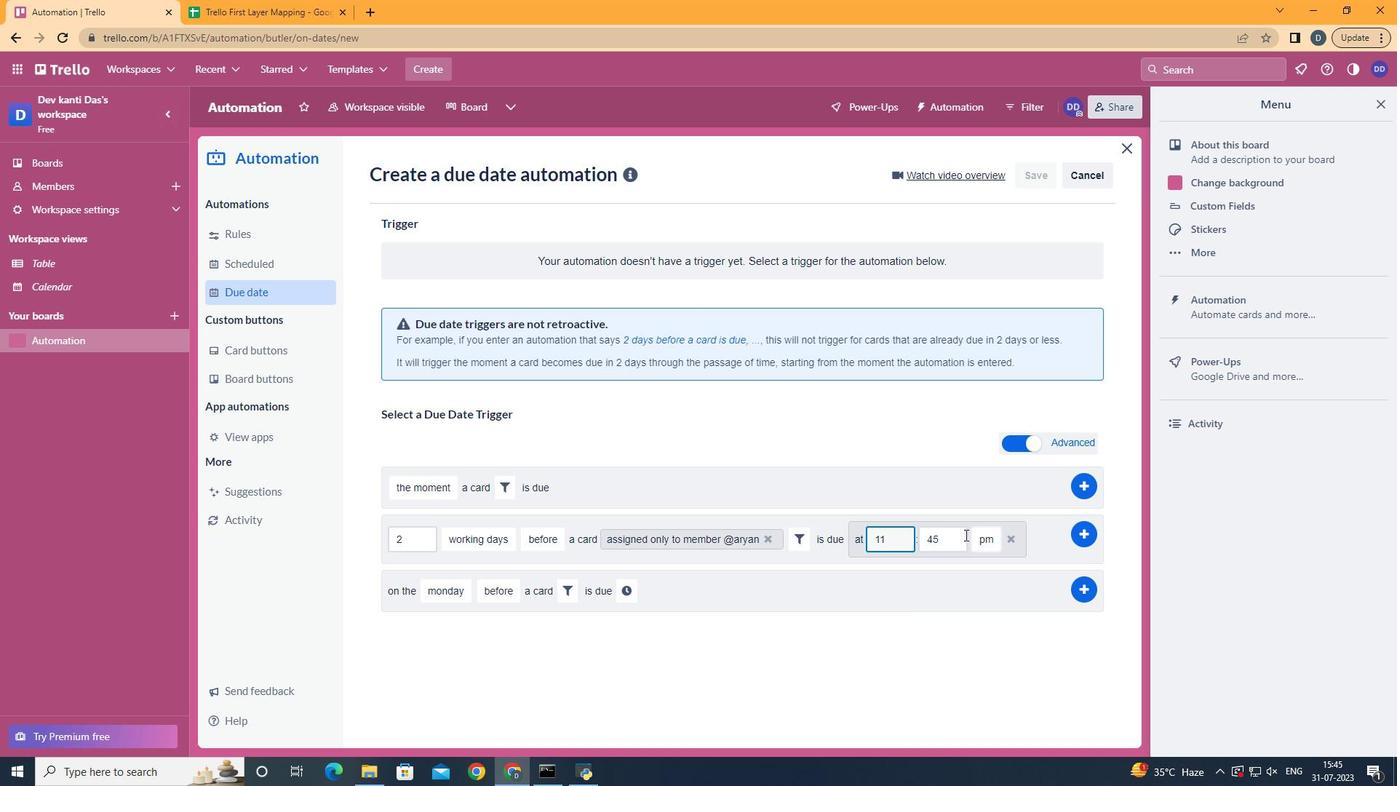 
Action: Mouse pressed left at (954, 537)
Screenshot: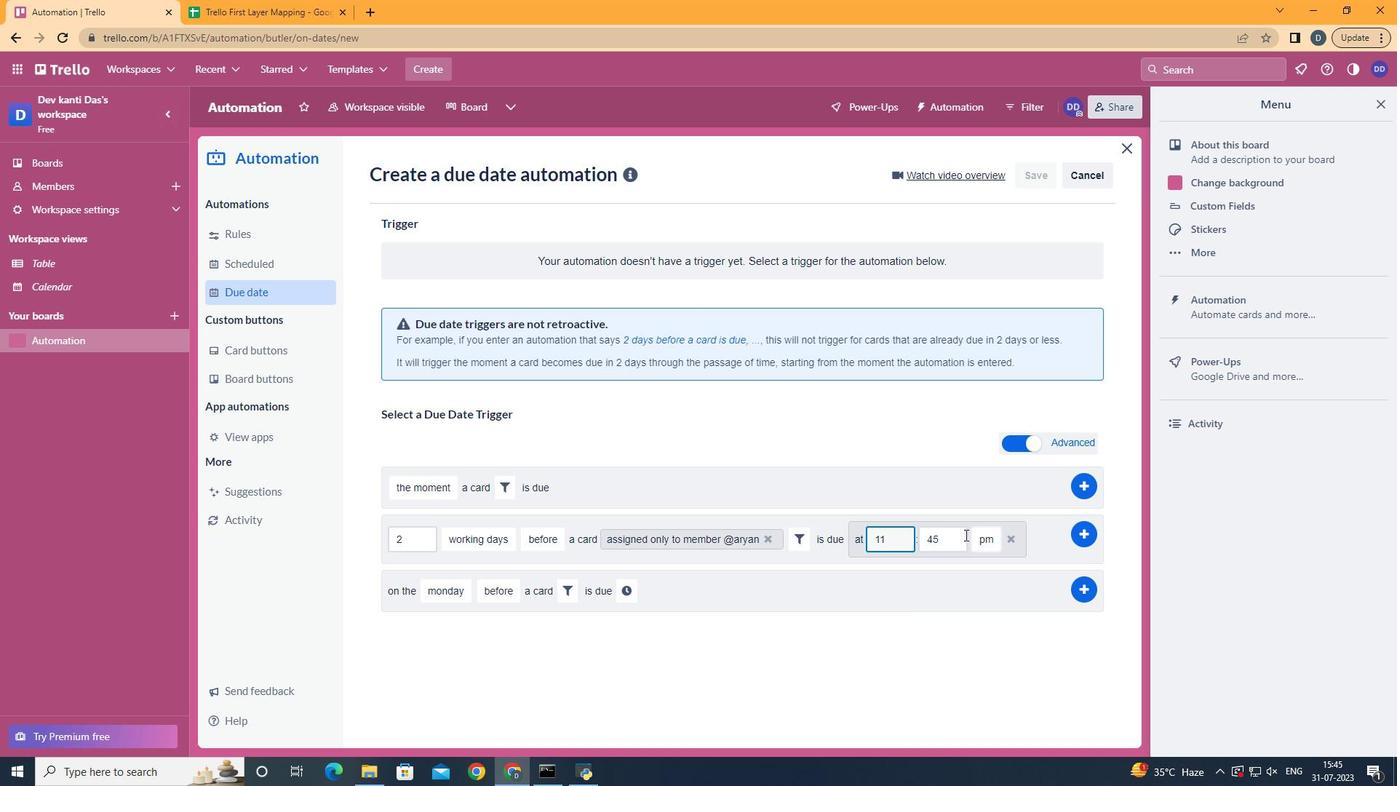 
Action: Mouse moved to (953, 537)
Screenshot: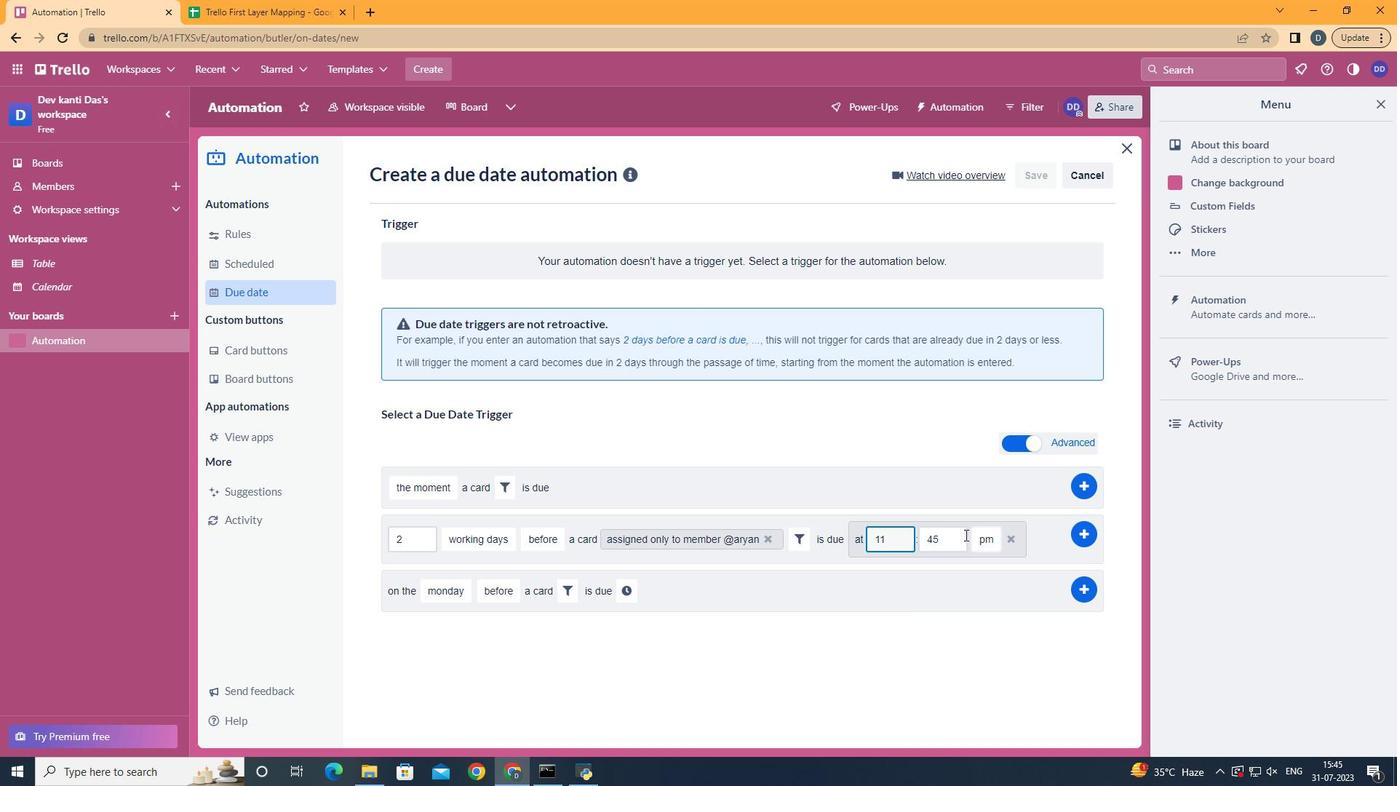 
Action: Key pressed <Key.backspace><Key.backspace>00
Screenshot: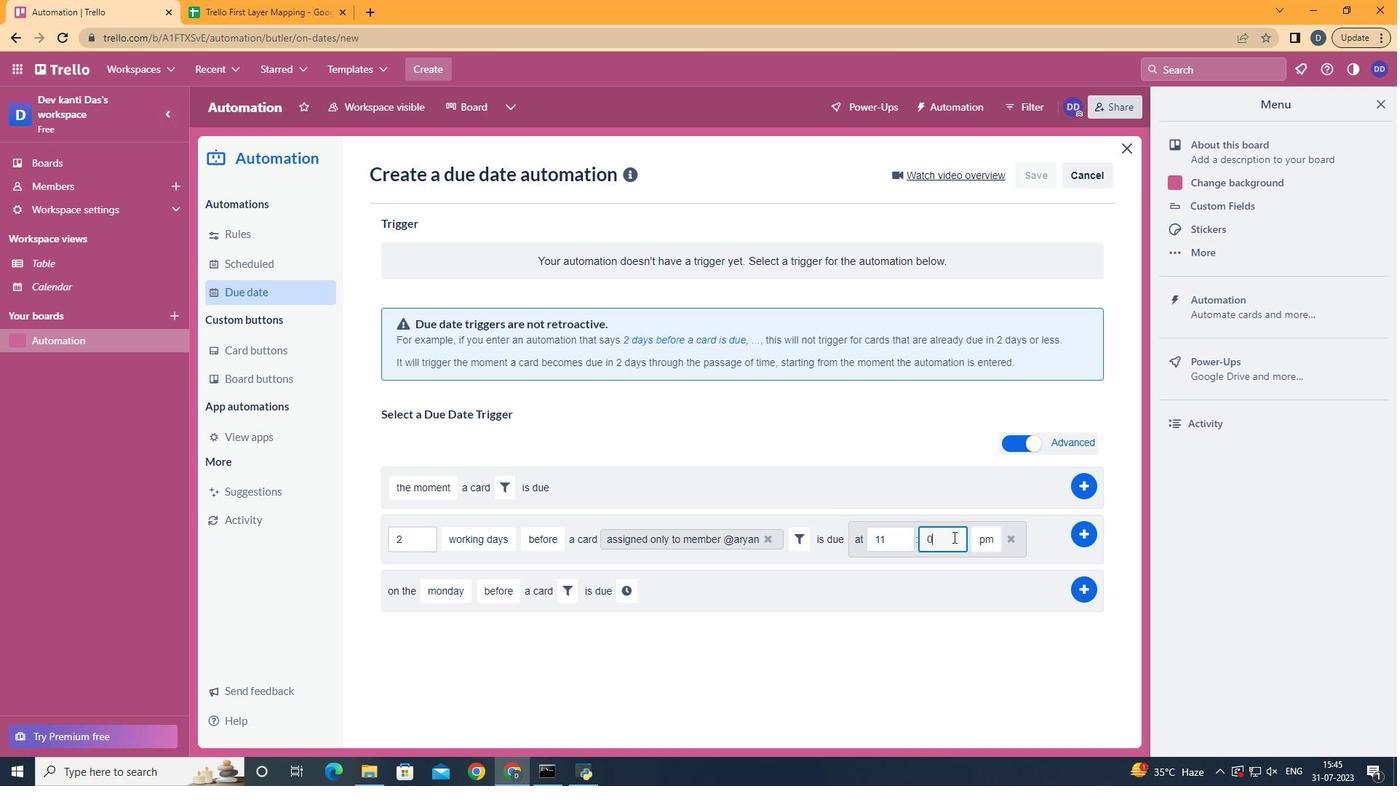 
Action: Mouse moved to (985, 573)
Screenshot: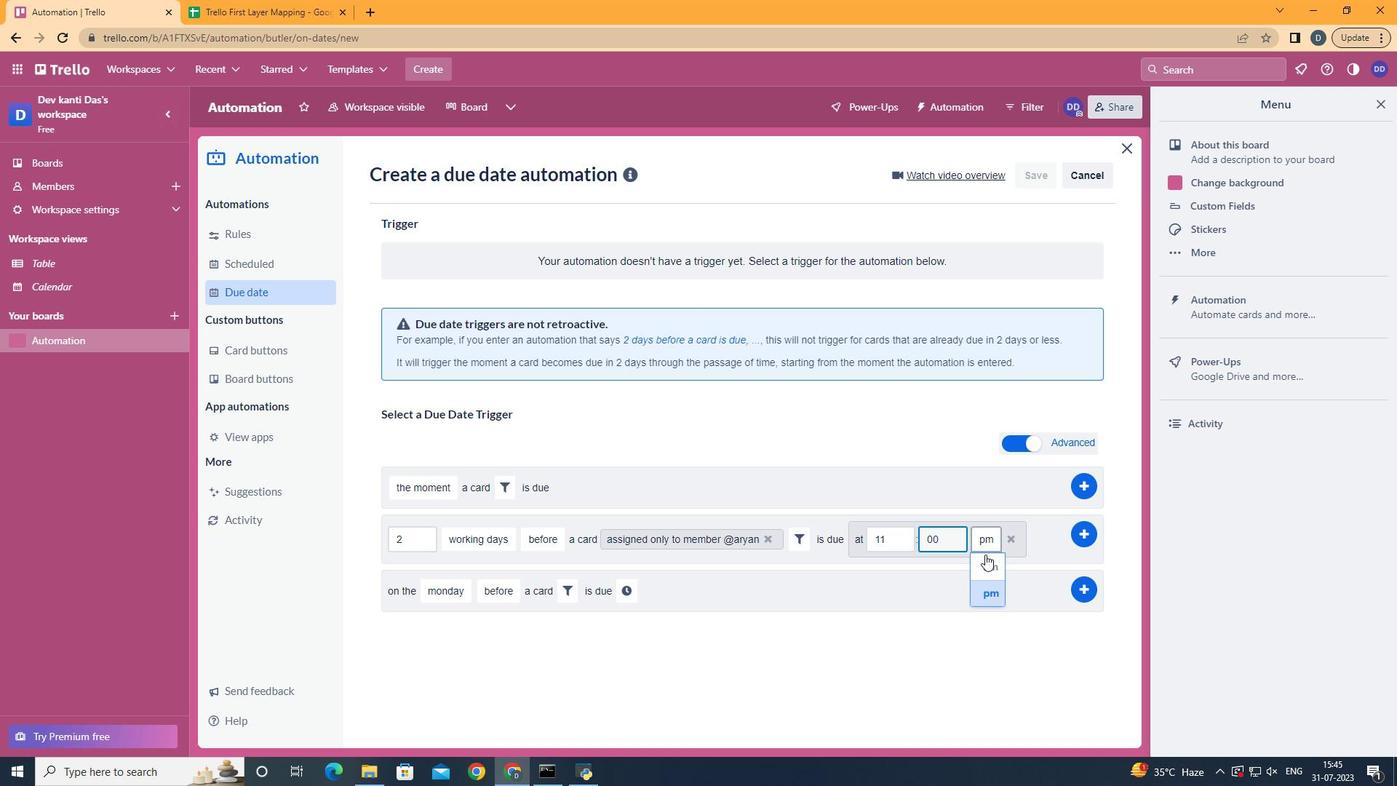
Action: Mouse pressed left at (985, 573)
Screenshot: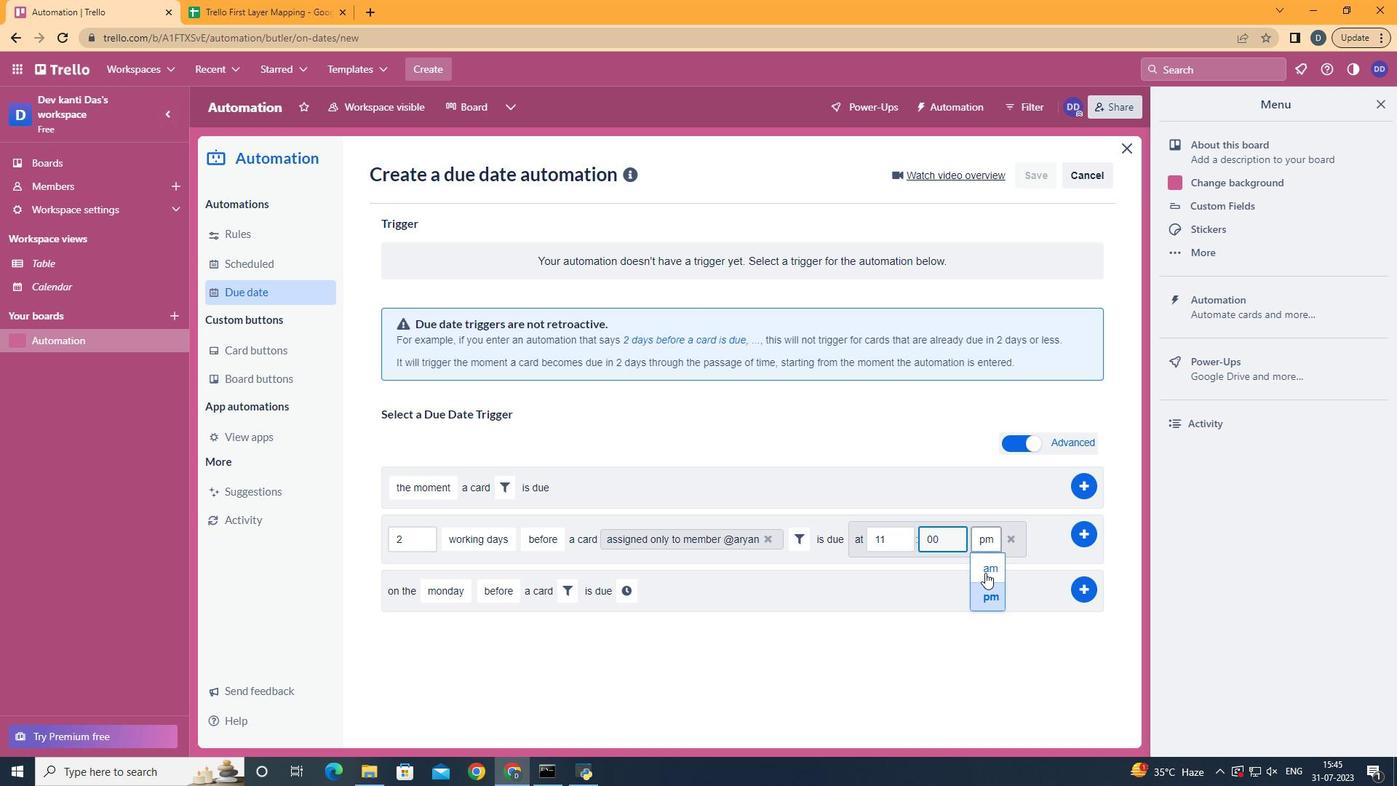
Action: Mouse moved to (1084, 546)
Screenshot: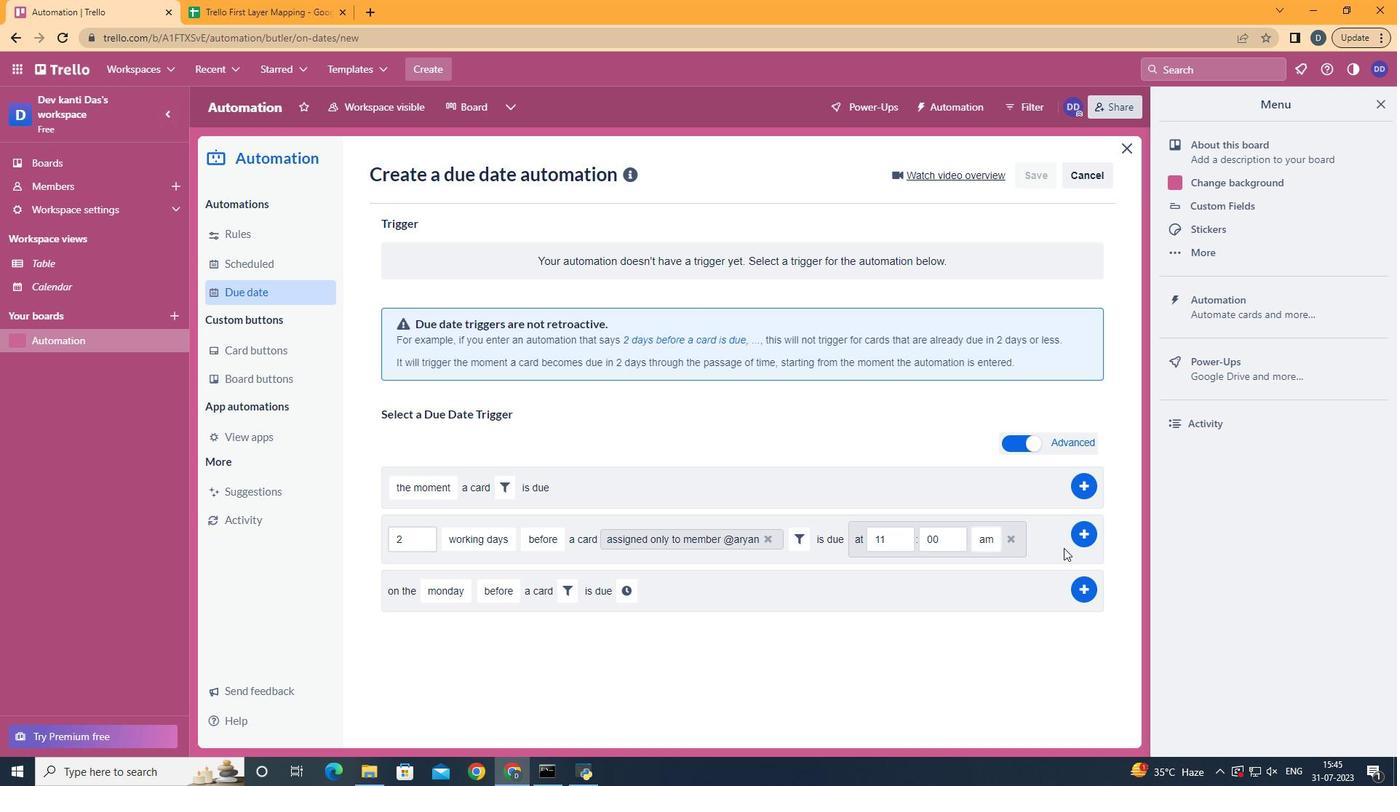 
Action: Mouse pressed left at (1084, 546)
Screenshot: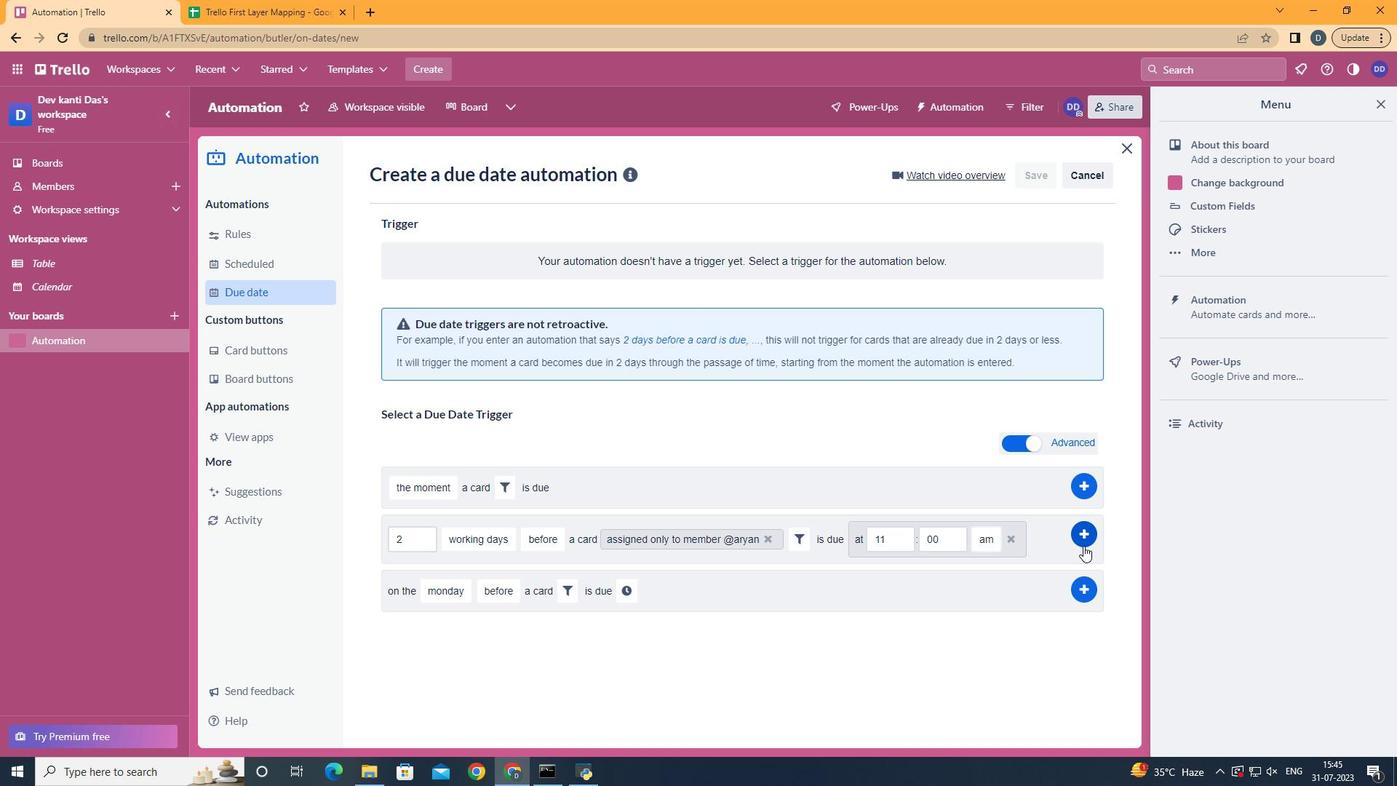 
Action: Mouse moved to (653, 202)
Screenshot: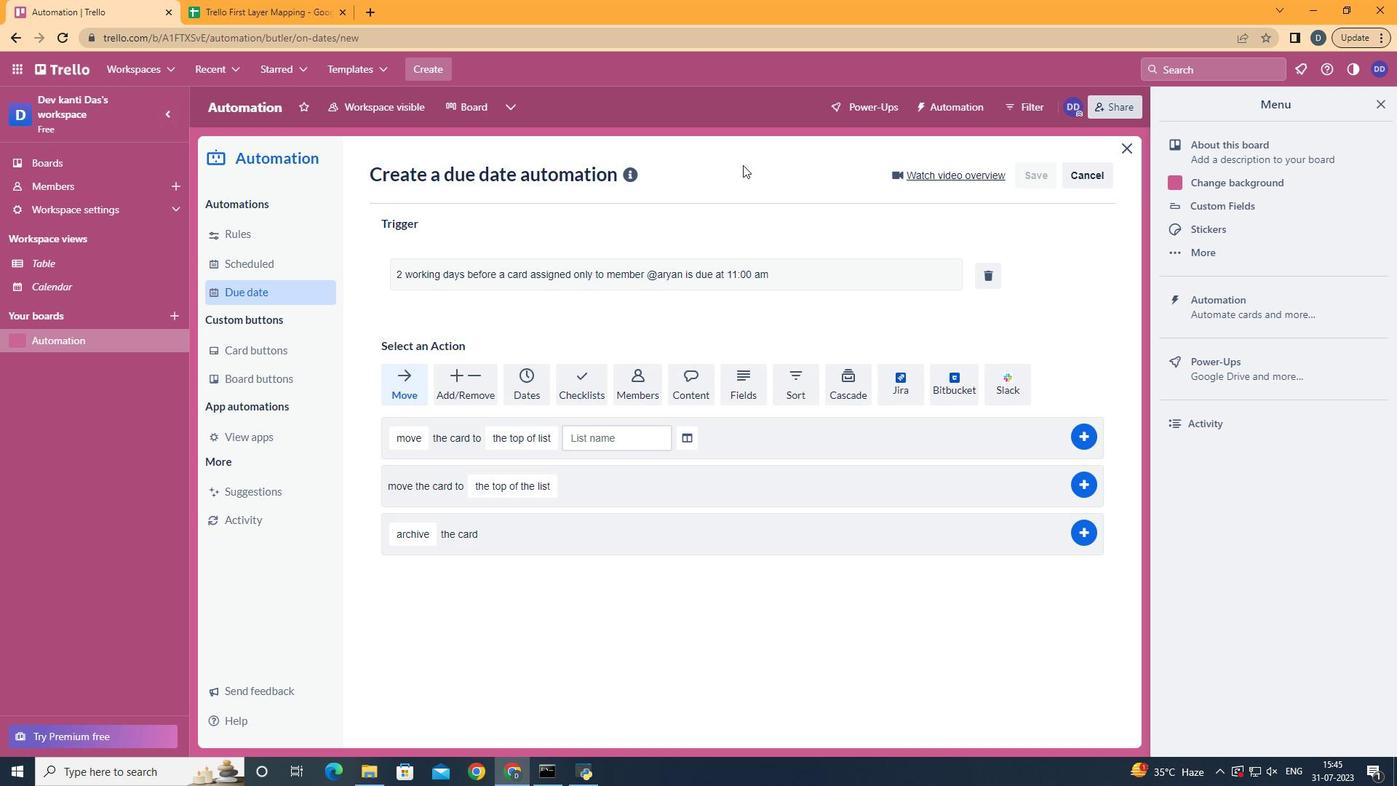 
